Task: Search one way flight ticket for 1 adult, 1 child, 1 infant in seat in premium economy from Hibbing: Range Regional Airport (was Chisholm-hibbing Airport) to Evansville: Evansville Regional Airport on 5-3-2023. Choice of flights is Royal air maroc. Number of bags: 2 carry on bags and 4 checked bags. Price is upto 81000. Outbound departure time preference is 14:45.
Action: Mouse moved to (239, 334)
Screenshot: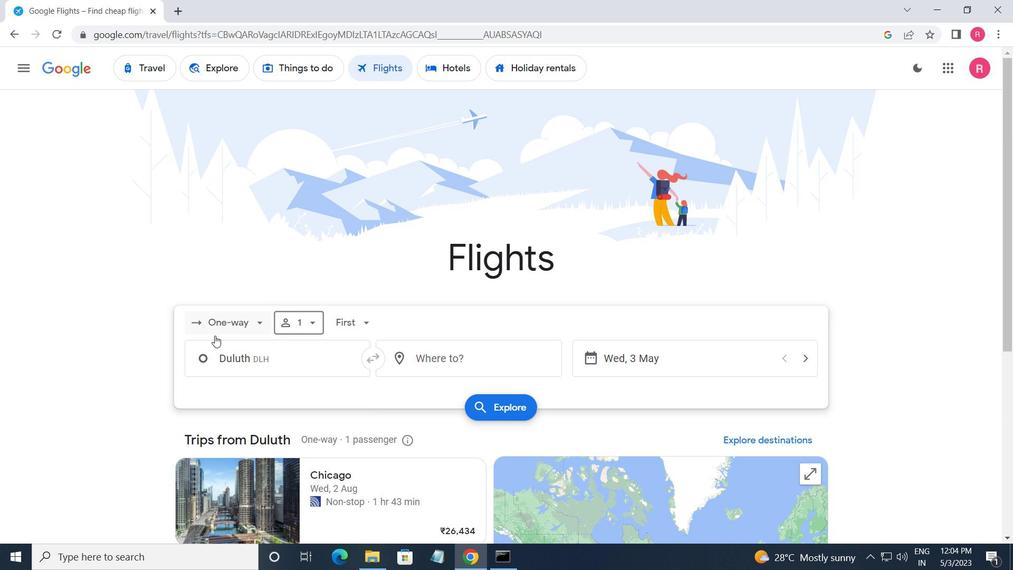 
Action: Mouse pressed left at (239, 334)
Screenshot: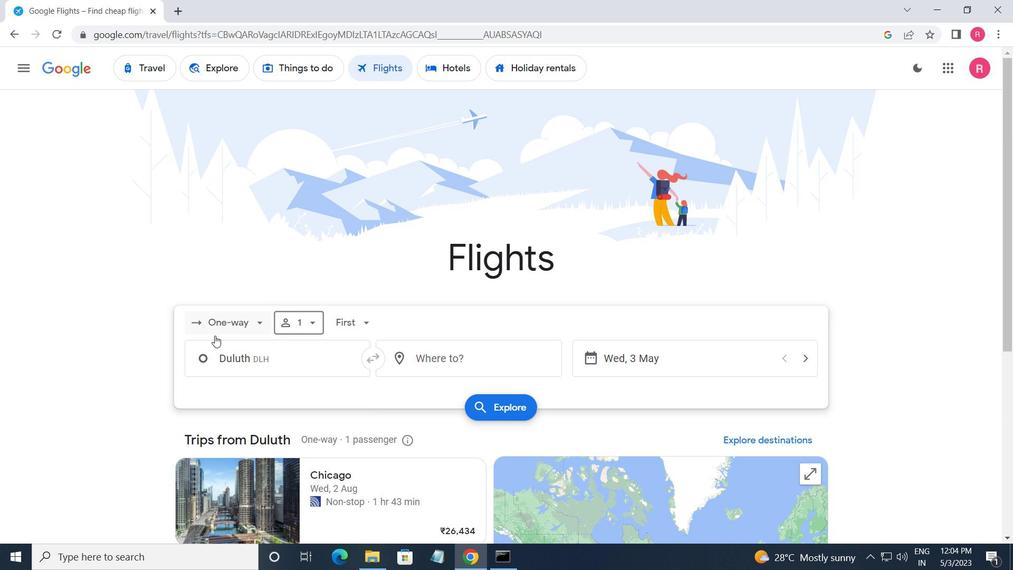 
Action: Mouse moved to (230, 386)
Screenshot: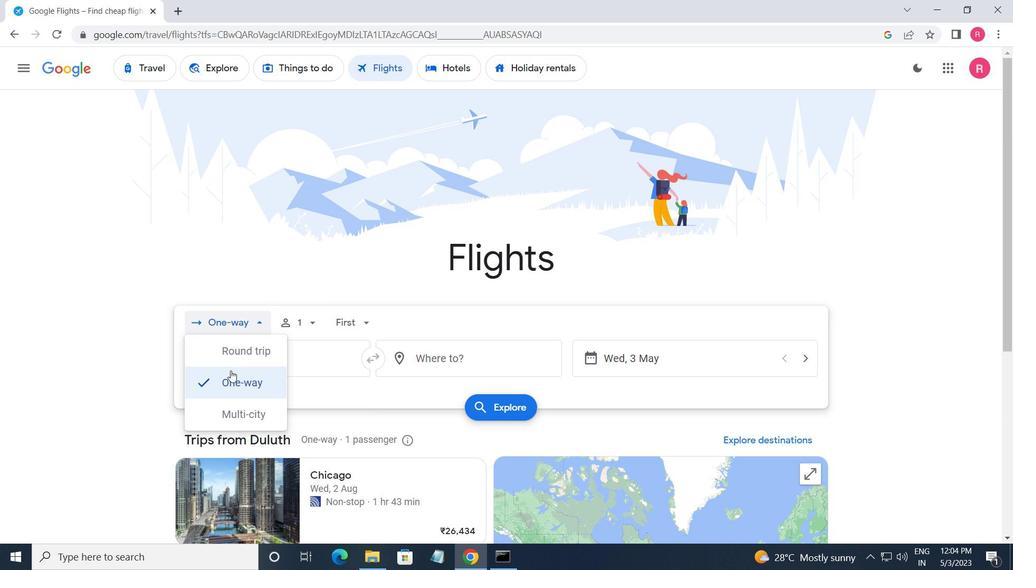 
Action: Mouse pressed left at (230, 386)
Screenshot: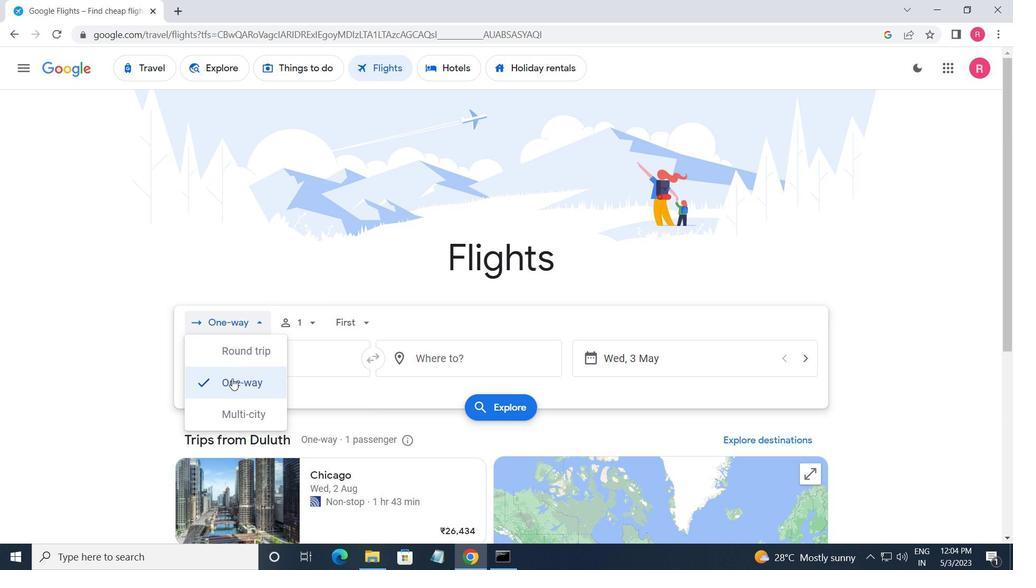 
Action: Mouse moved to (294, 325)
Screenshot: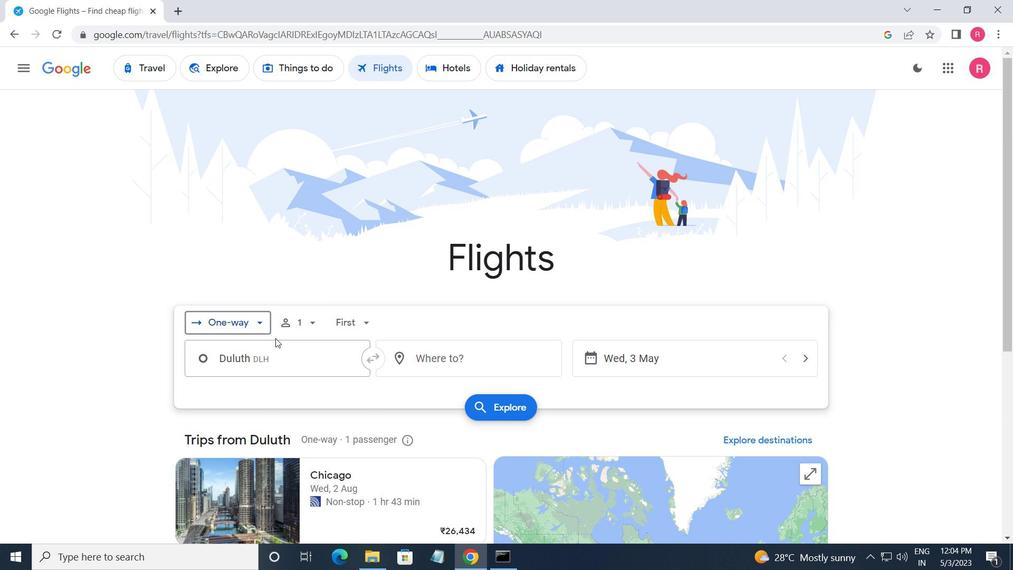 
Action: Mouse pressed left at (294, 325)
Screenshot: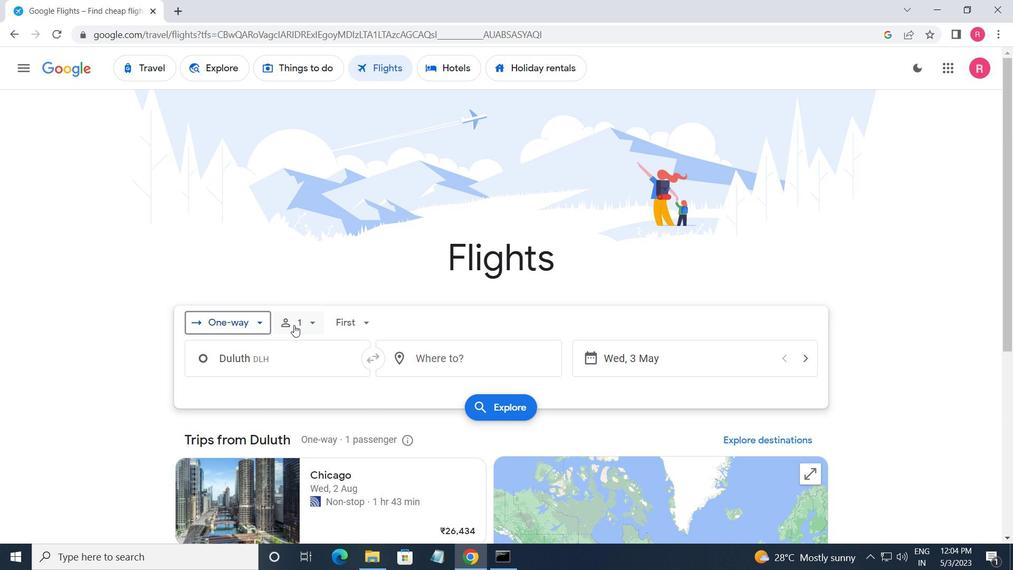 
Action: Mouse moved to (408, 384)
Screenshot: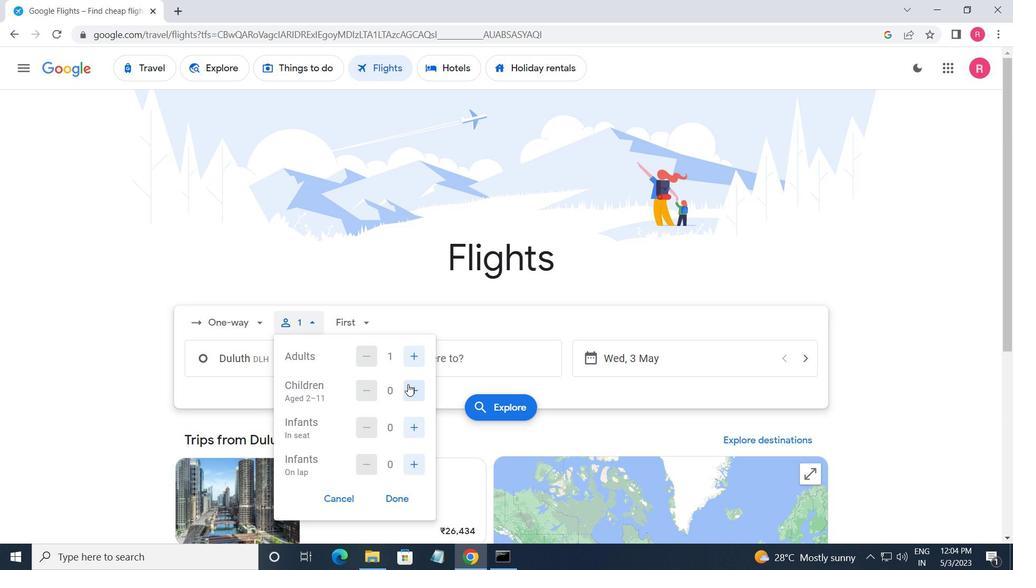 
Action: Mouse pressed left at (408, 384)
Screenshot: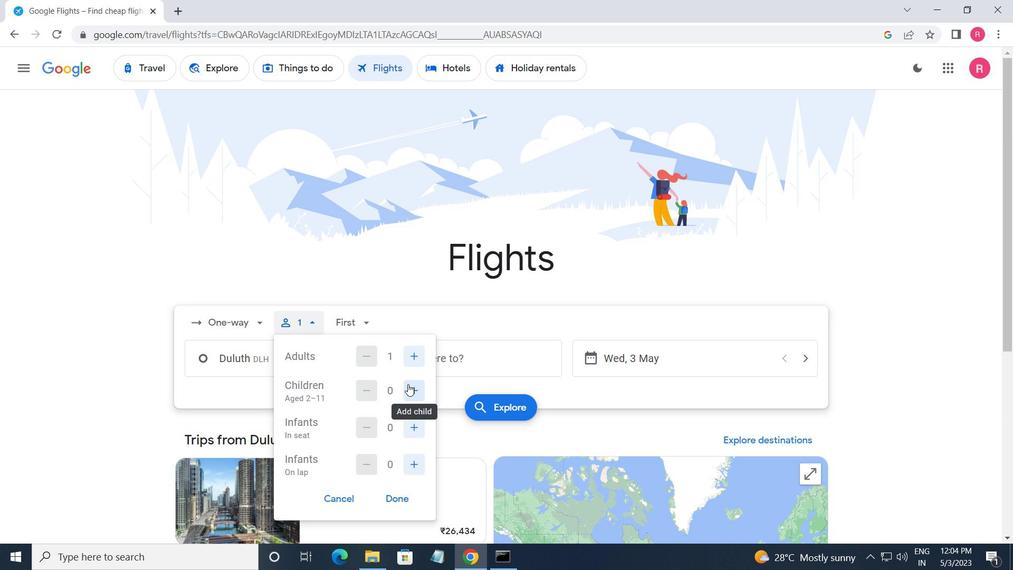 
Action: Mouse moved to (411, 423)
Screenshot: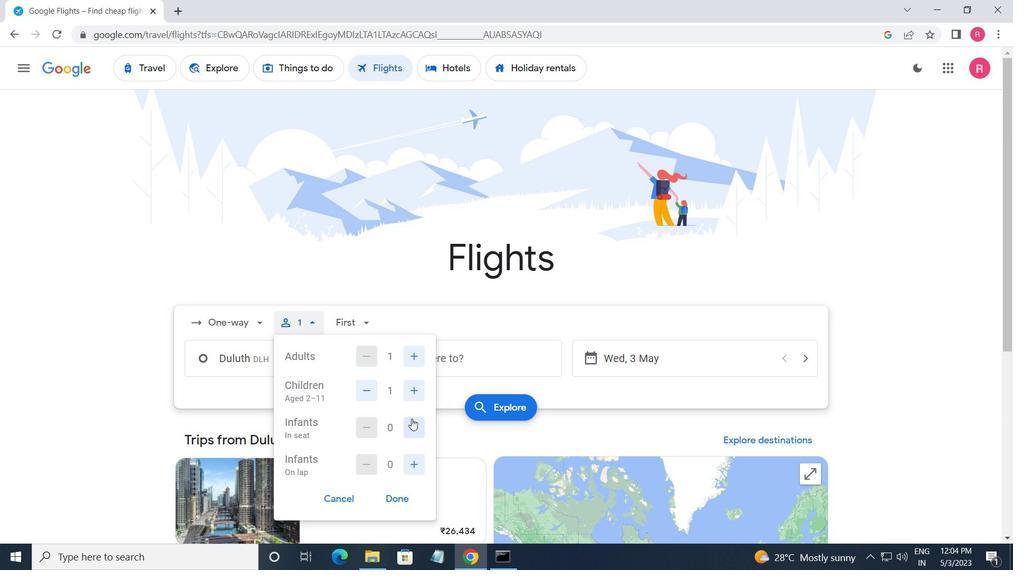 
Action: Mouse pressed left at (411, 423)
Screenshot: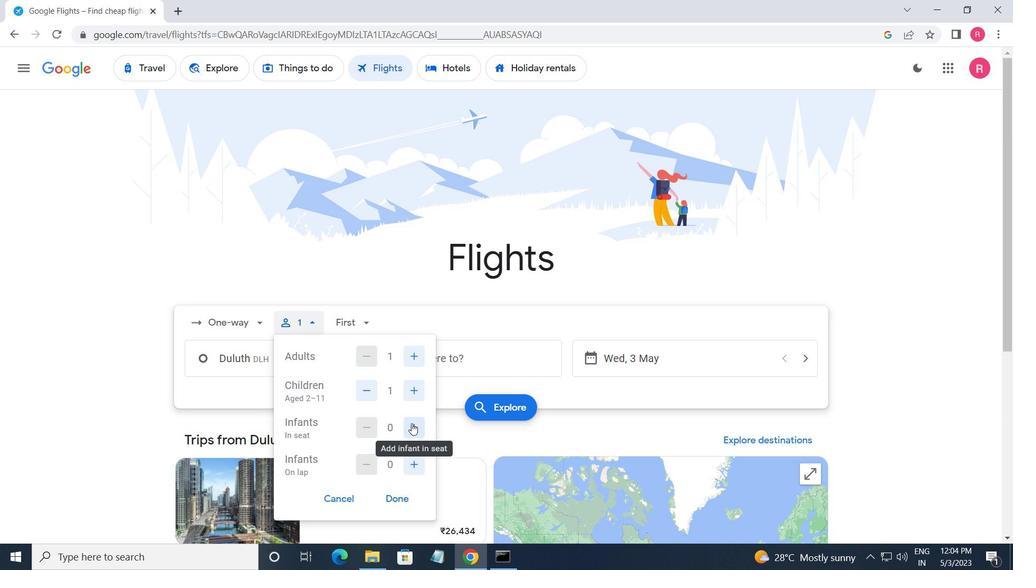 
Action: Mouse moved to (356, 309)
Screenshot: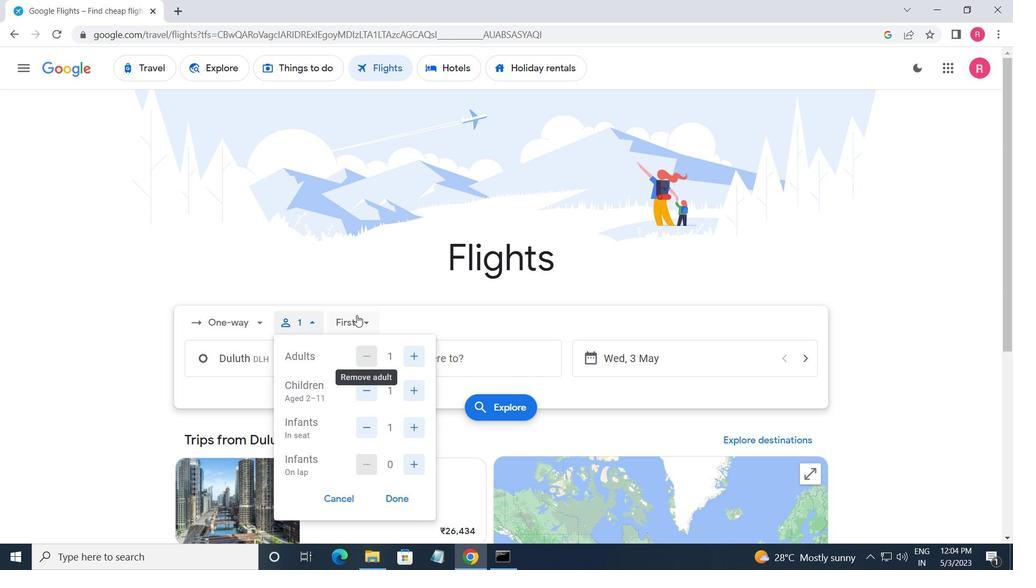 
Action: Mouse pressed left at (356, 309)
Screenshot: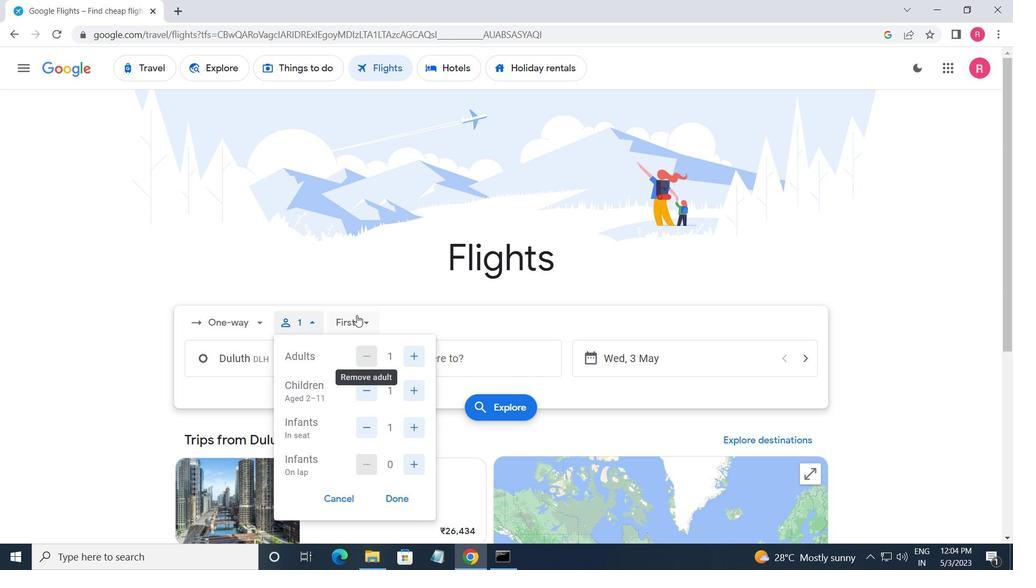 
Action: Mouse moved to (376, 391)
Screenshot: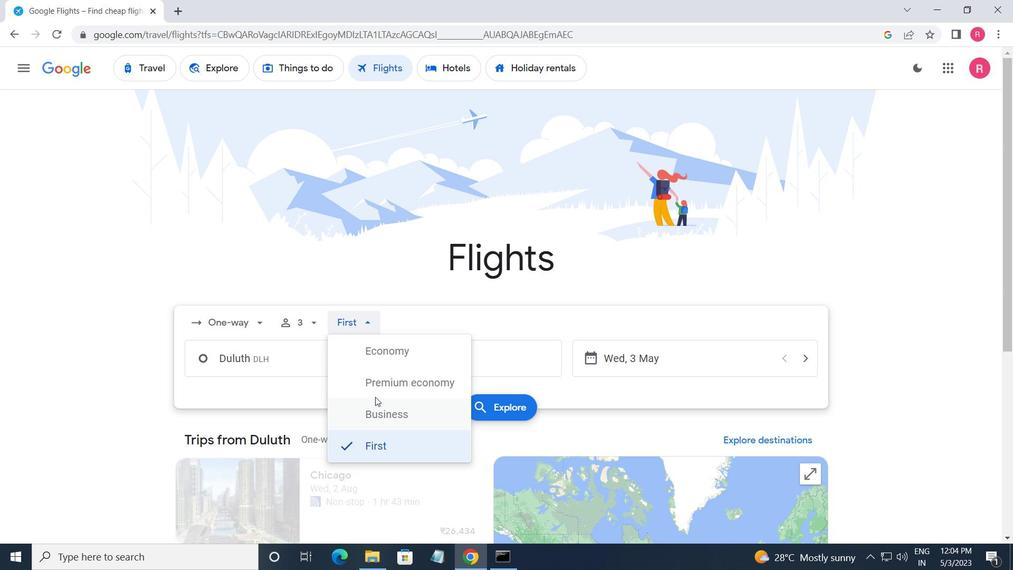 
Action: Mouse pressed left at (376, 391)
Screenshot: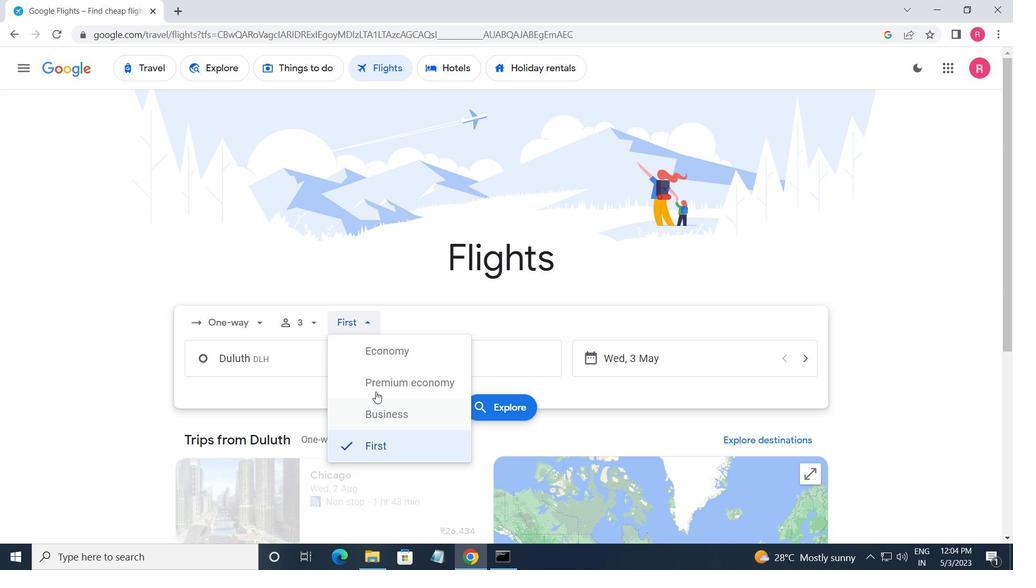 
Action: Mouse moved to (319, 367)
Screenshot: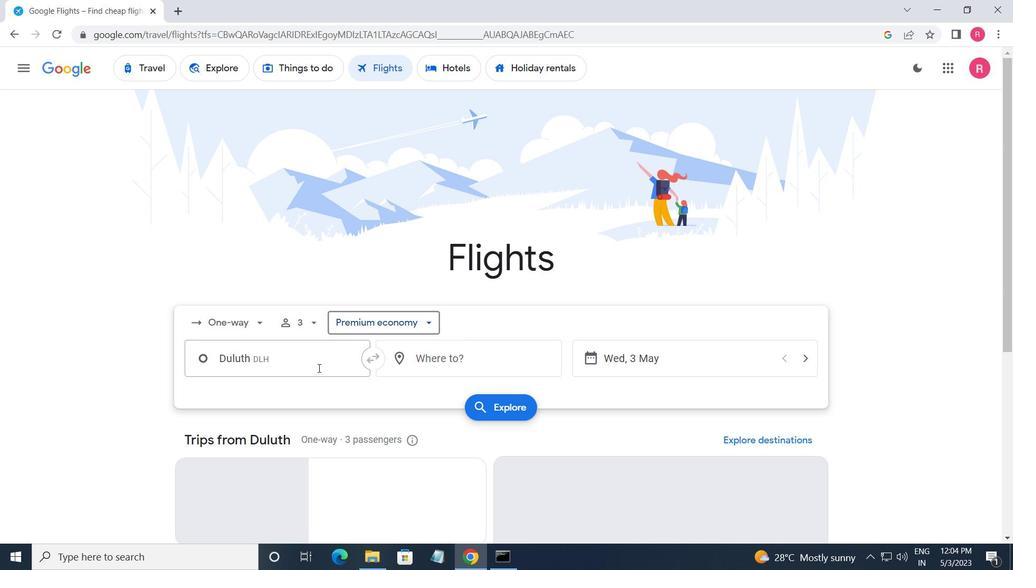 
Action: Mouse pressed left at (319, 367)
Screenshot: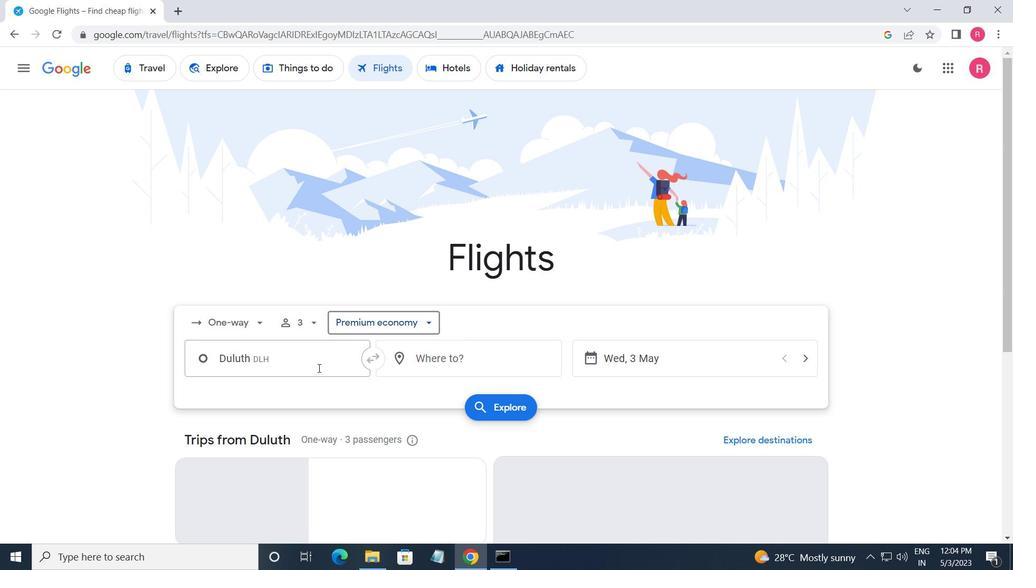 
Action: Mouse moved to (321, 371)
Screenshot: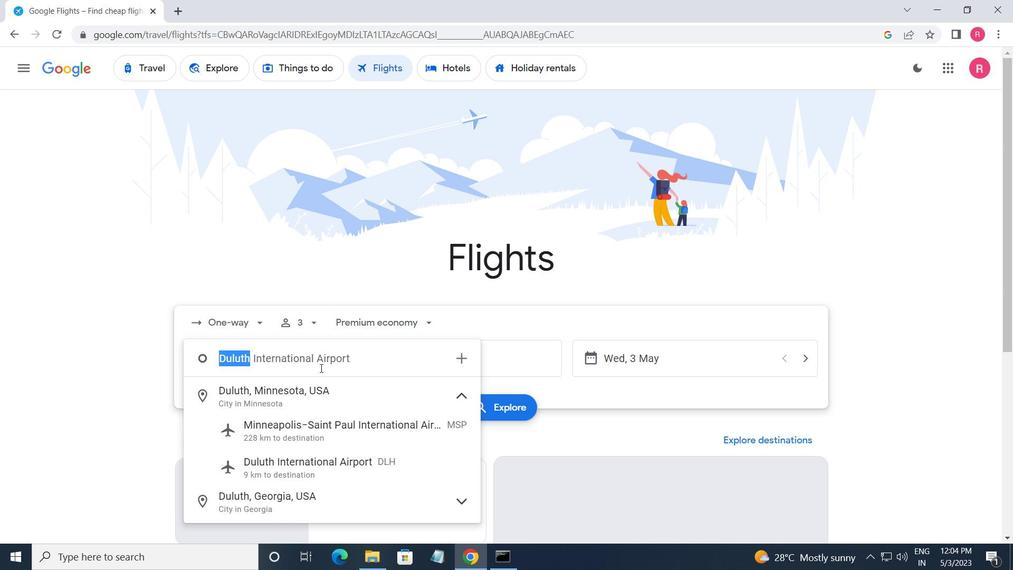 
Action: Key pressed <Key.shift><Key.shift>RANGE<Key.space><Key.shift>R
Screenshot: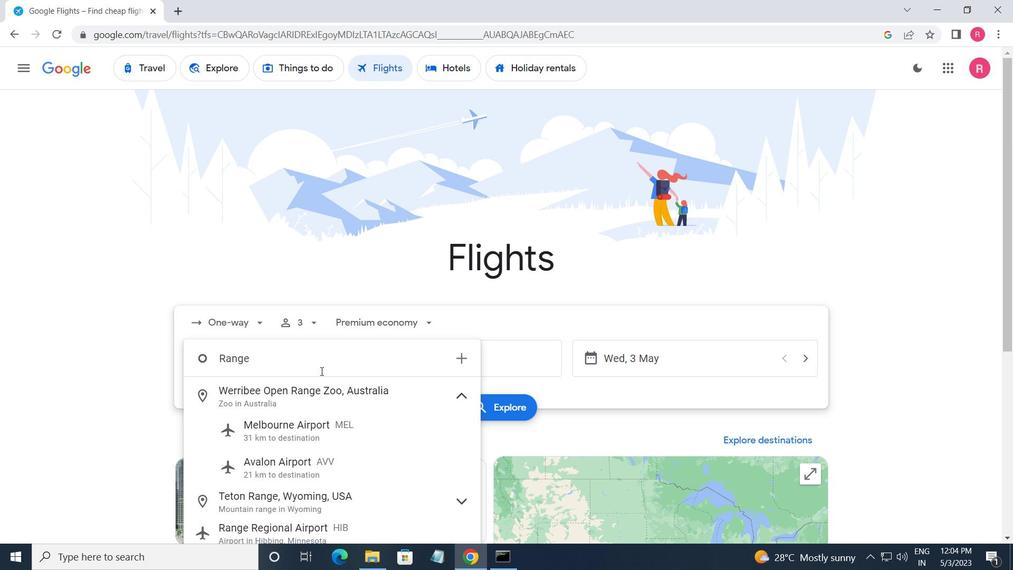 
Action: Mouse moved to (309, 397)
Screenshot: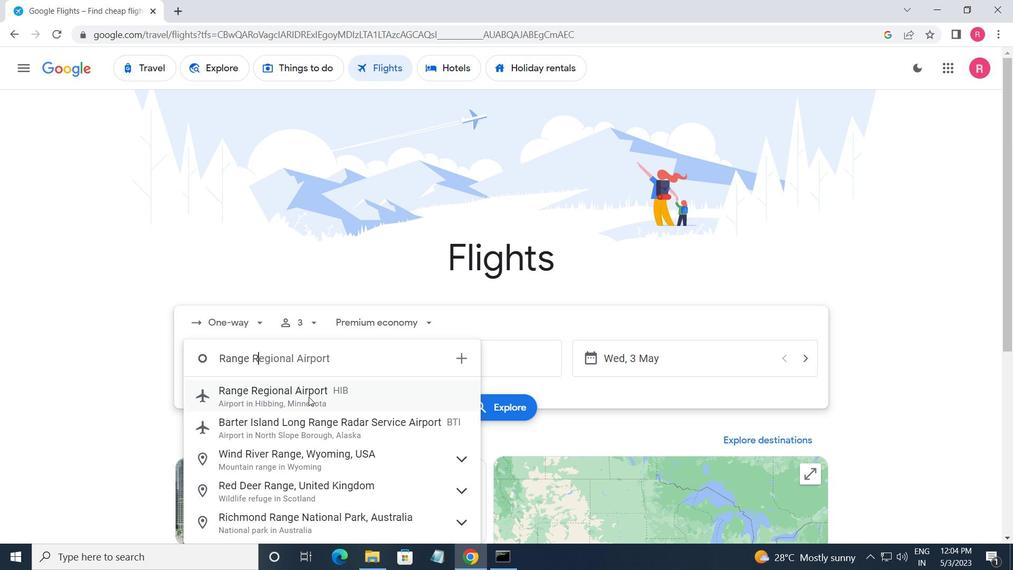 
Action: Mouse pressed left at (309, 397)
Screenshot: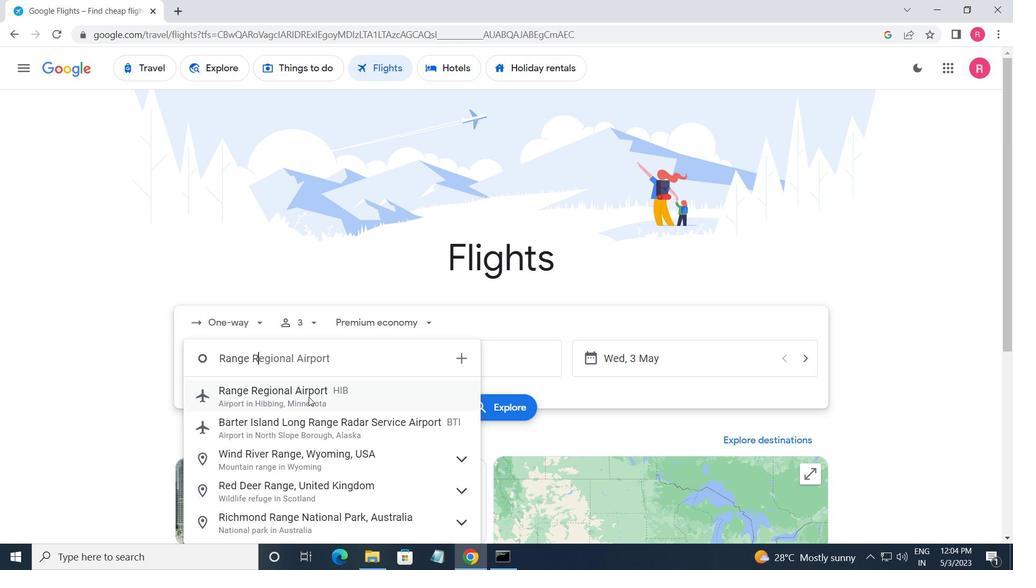
Action: Mouse moved to (457, 357)
Screenshot: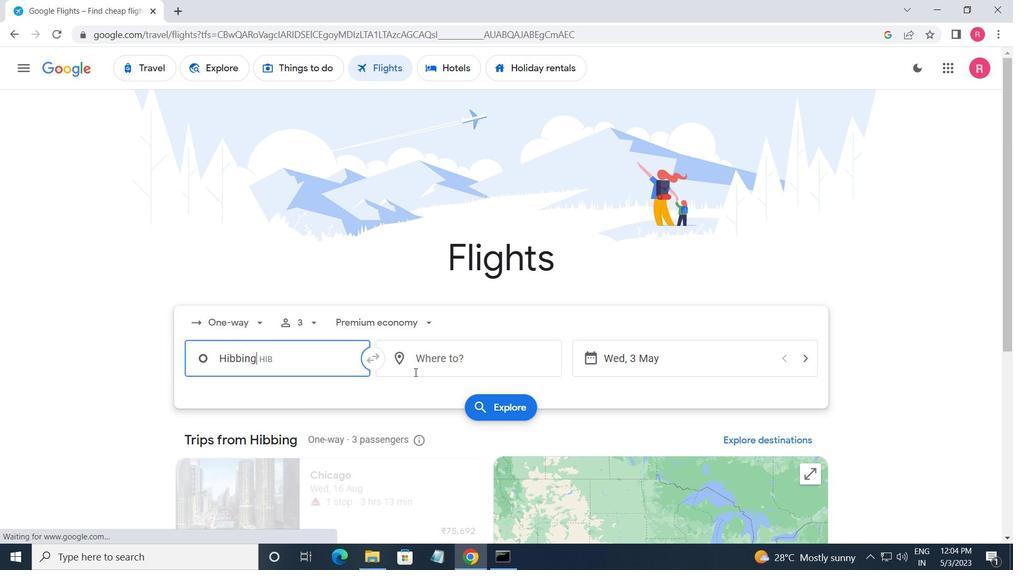
Action: Mouse pressed left at (457, 357)
Screenshot: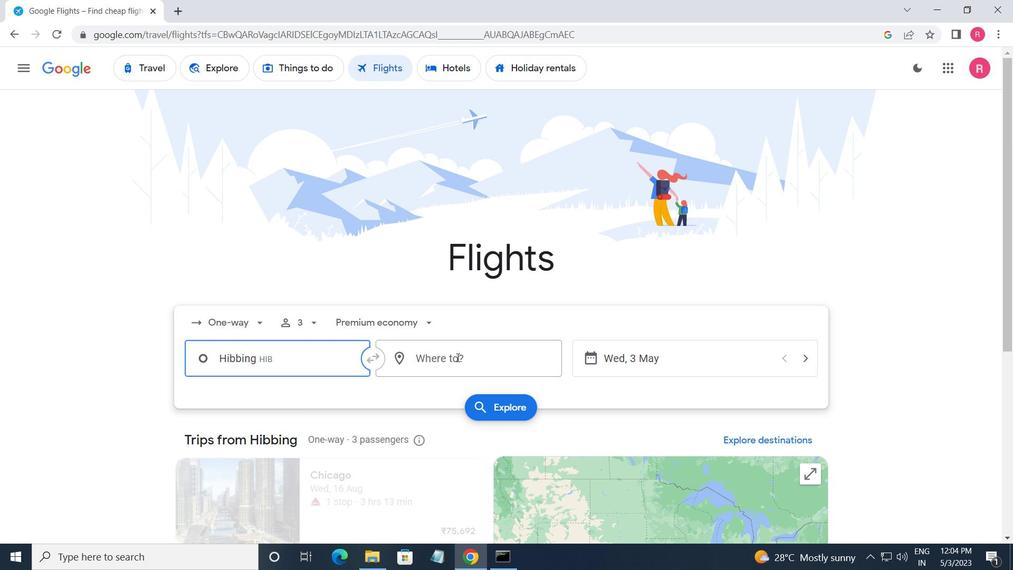 
Action: Mouse moved to (450, 500)
Screenshot: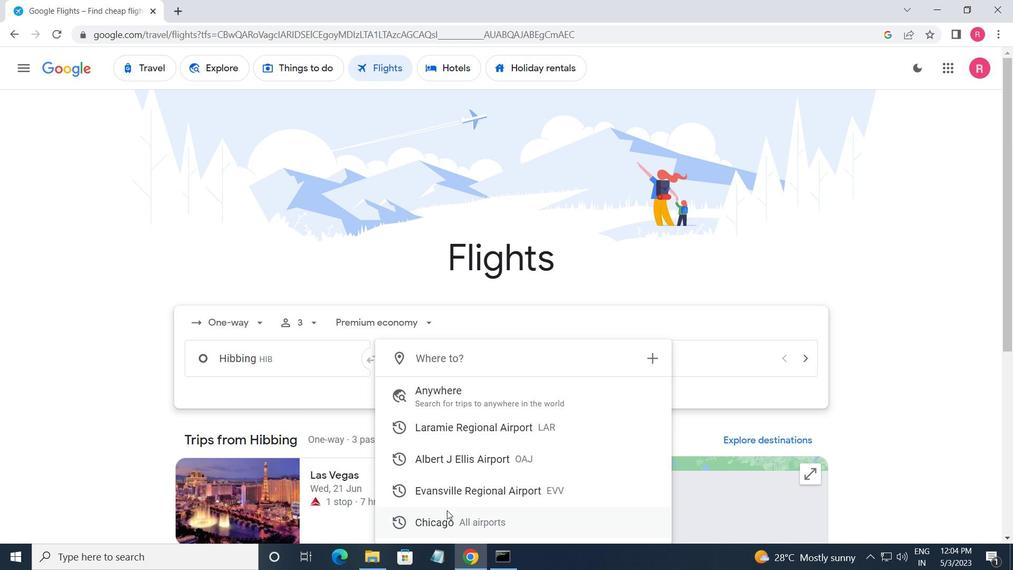 
Action: Mouse pressed left at (450, 500)
Screenshot: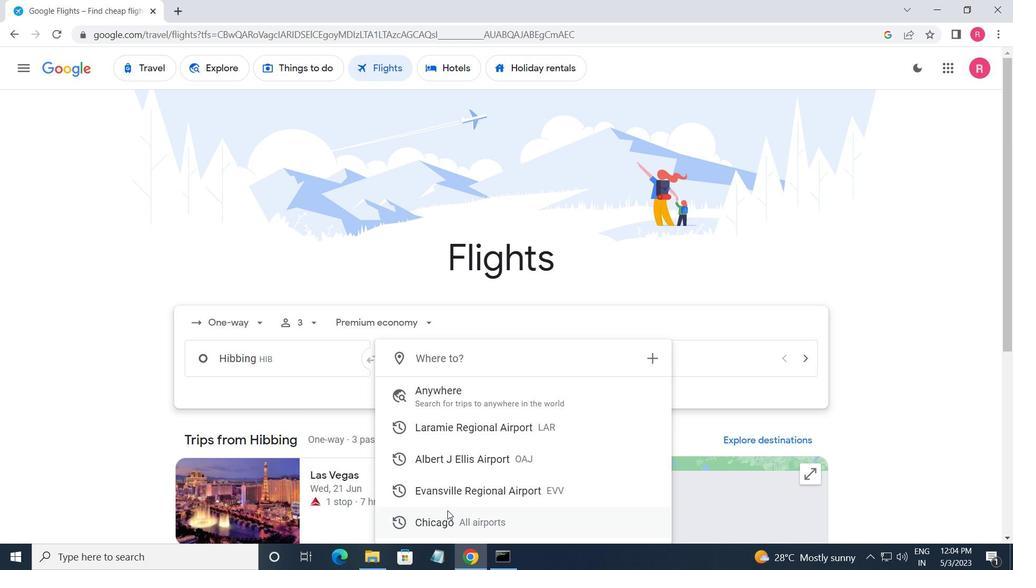 
Action: Mouse moved to (677, 360)
Screenshot: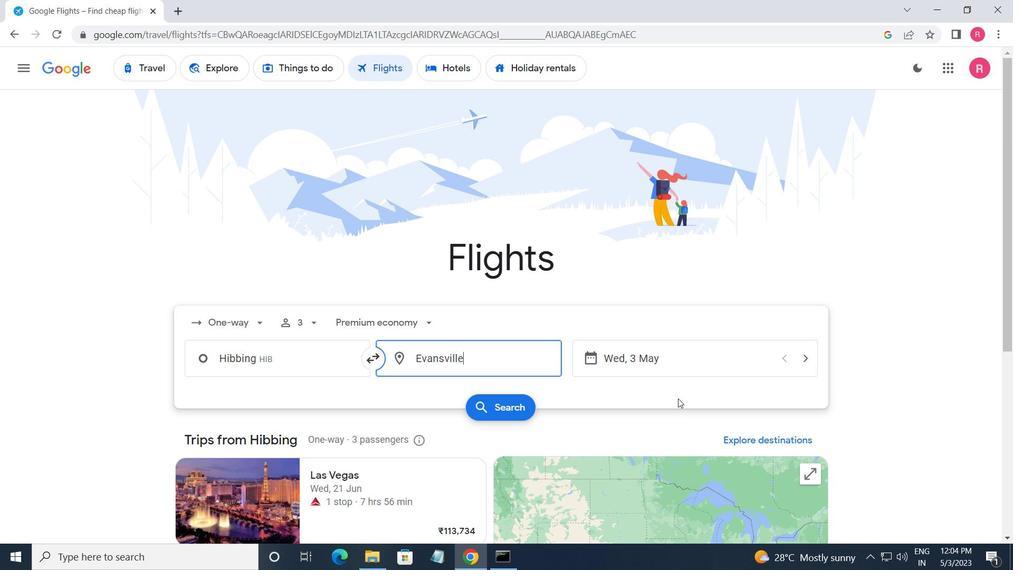 
Action: Mouse pressed left at (677, 360)
Screenshot: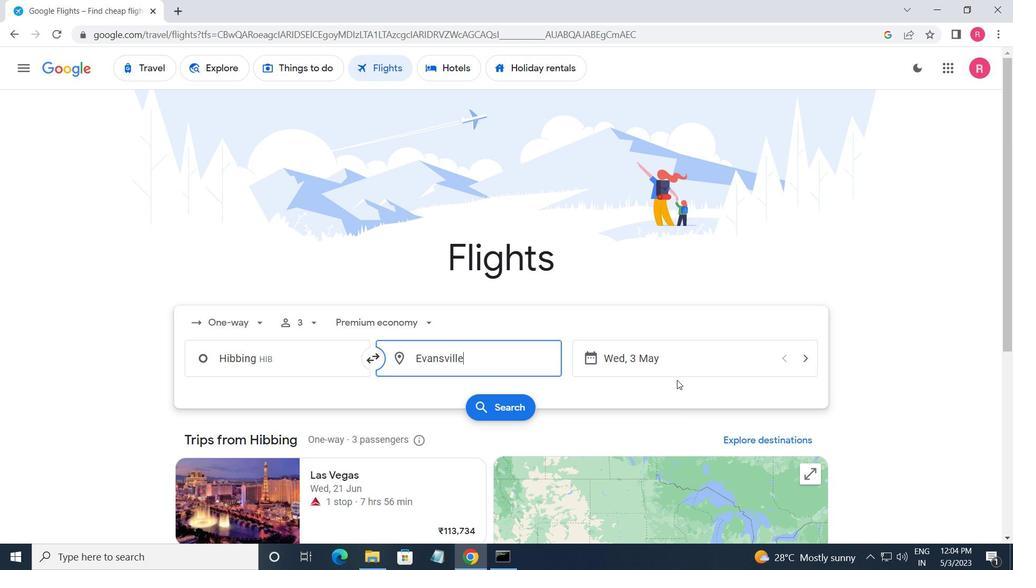 
Action: Mouse moved to (451, 310)
Screenshot: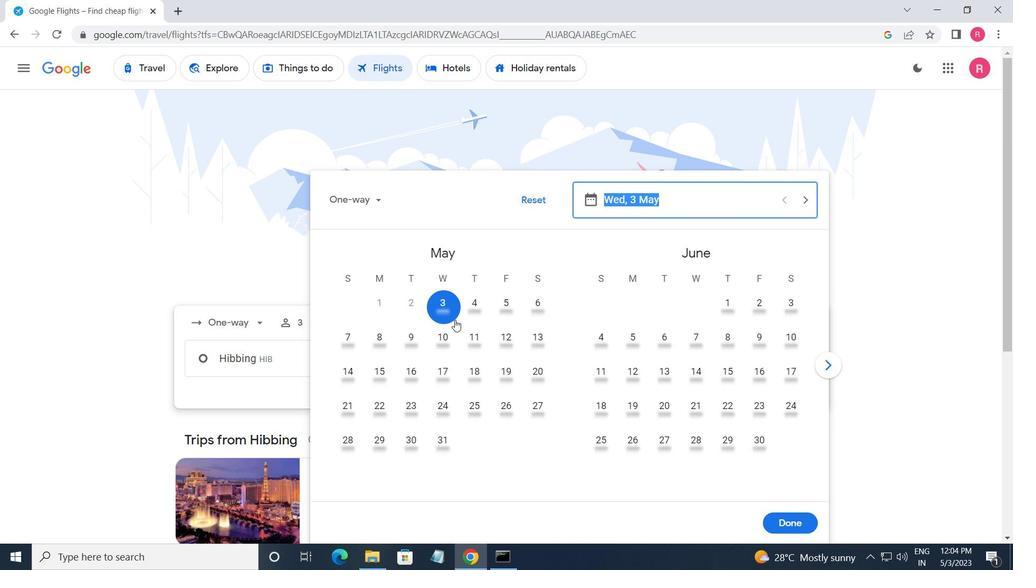 
Action: Mouse pressed left at (451, 310)
Screenshot: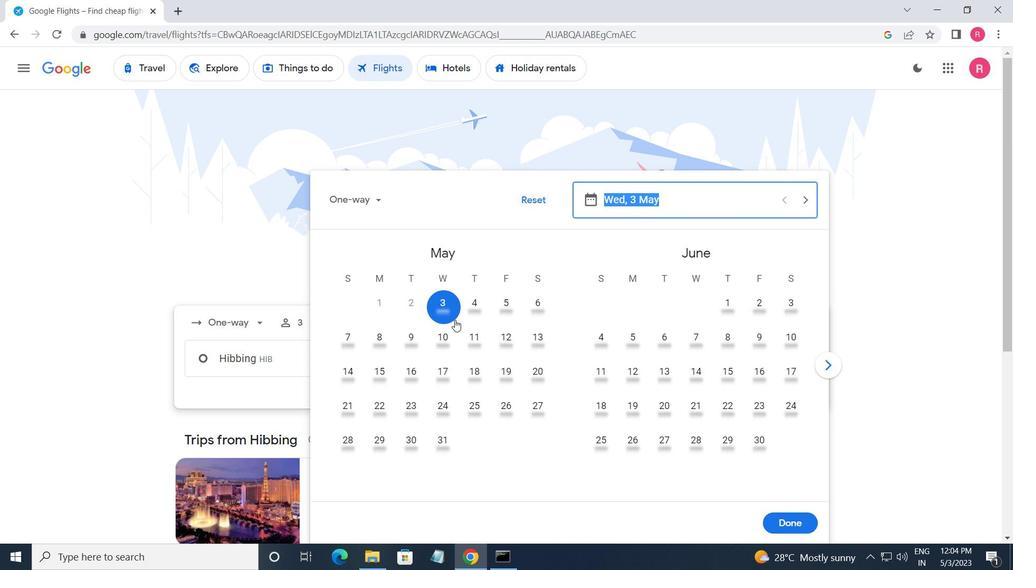 
Action: Mouse moved to (789, 523)
Screenshot: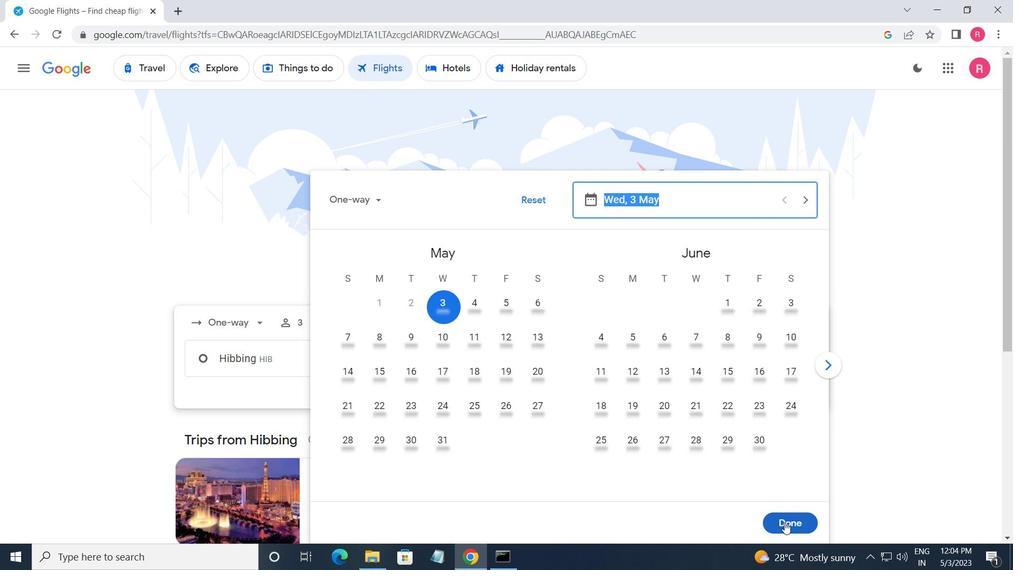 
Action: Mouse pressed left at (789, 523)
Screenshot: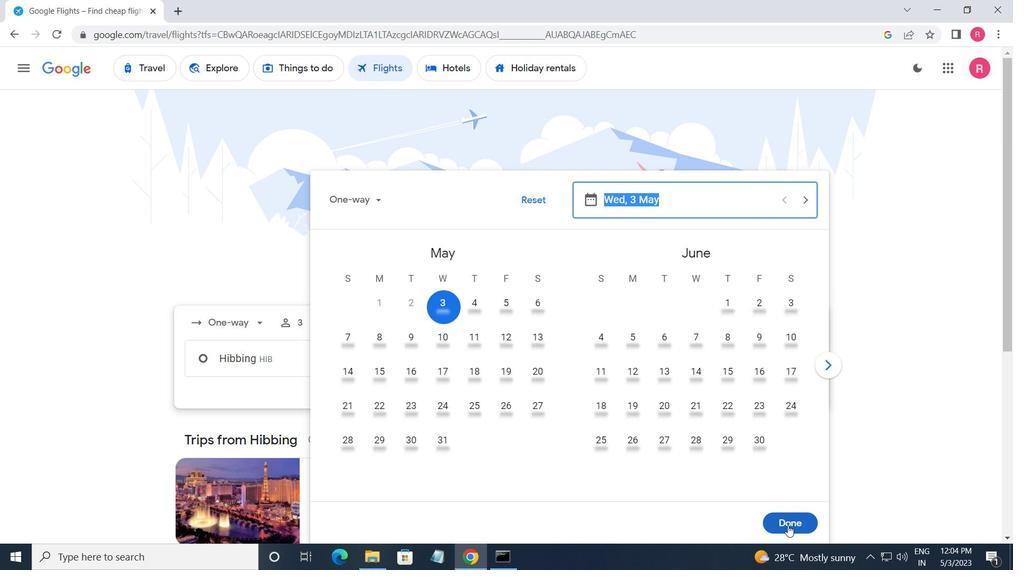 
Action: Mouse moved to (509, 415)
Screenshot: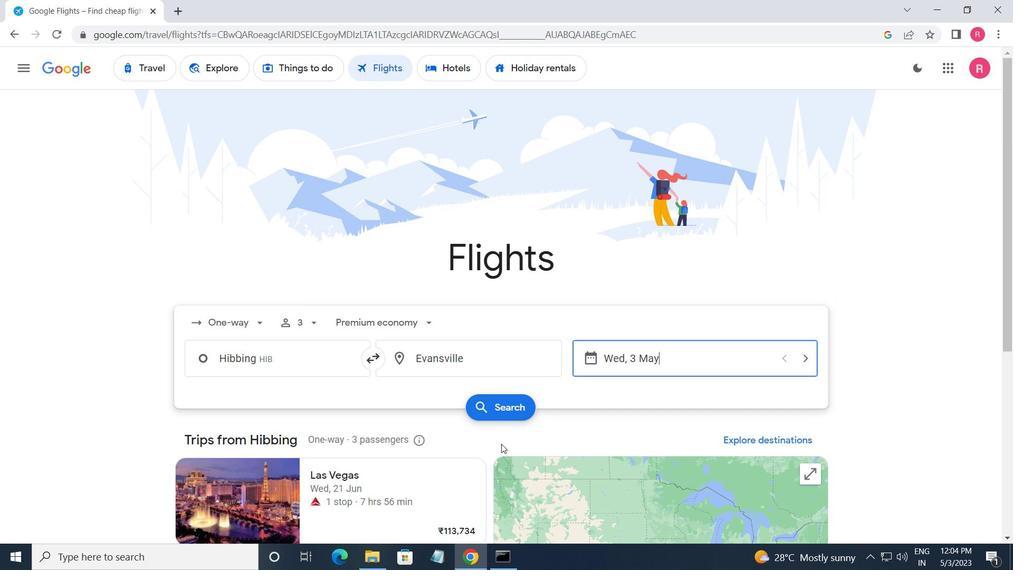 
Action: Mouse pressed left at (509, 415)
Screenshot: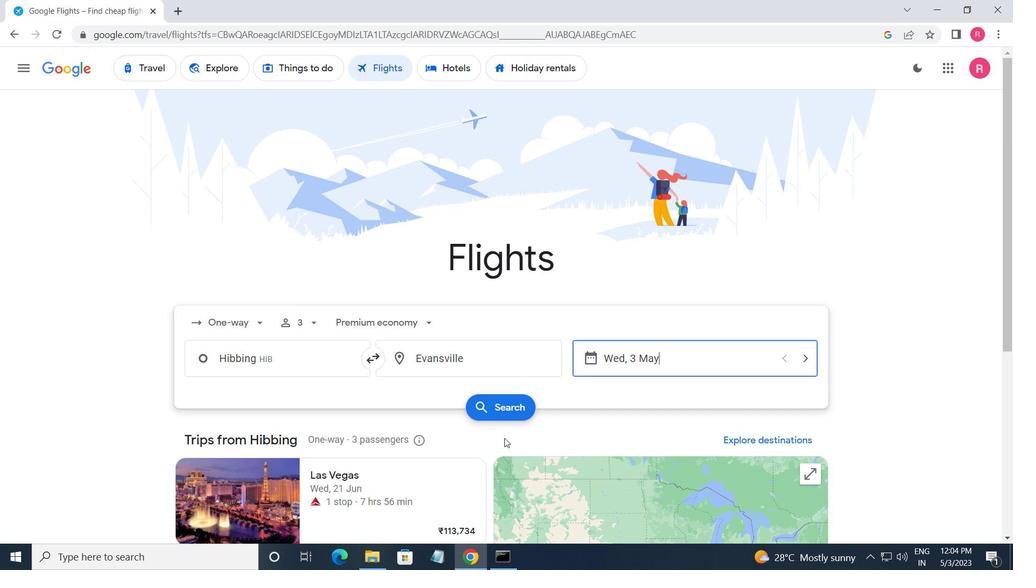 
Action: Mouse moved to (205, 186)
Screenshot: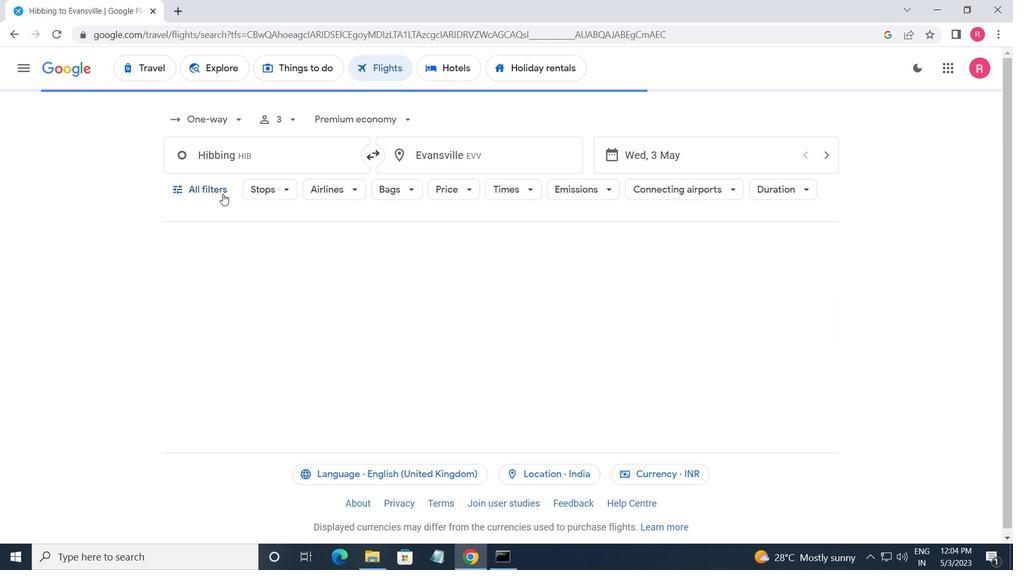 
Action: Mouse pressed left at (205, 186)
Screenshot: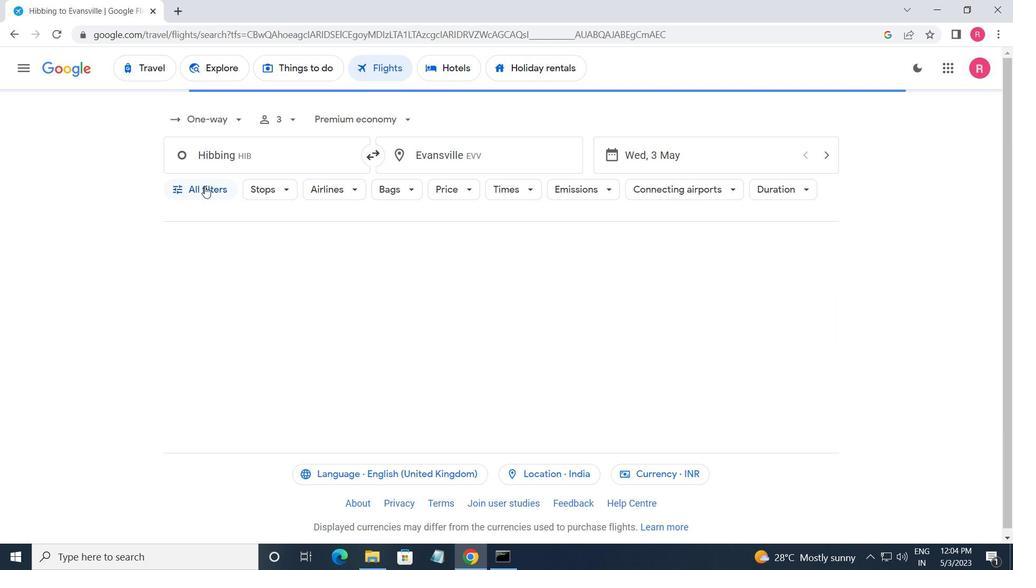 
Action: Mouse moved to (264, 362)
Screenshot: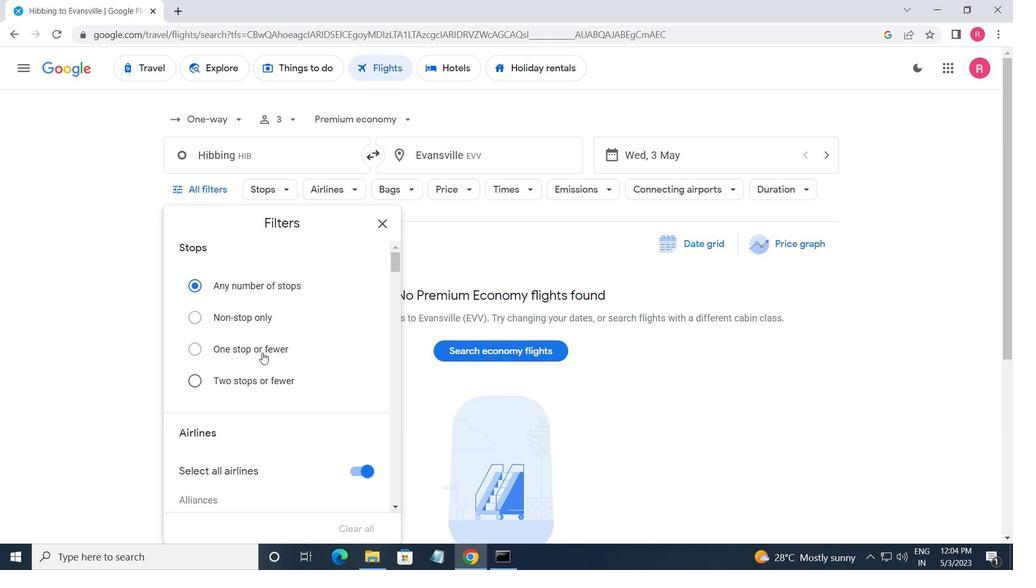 
Action: Mouse scrolled (264, 362) with delta (0, 0)
Screenshot: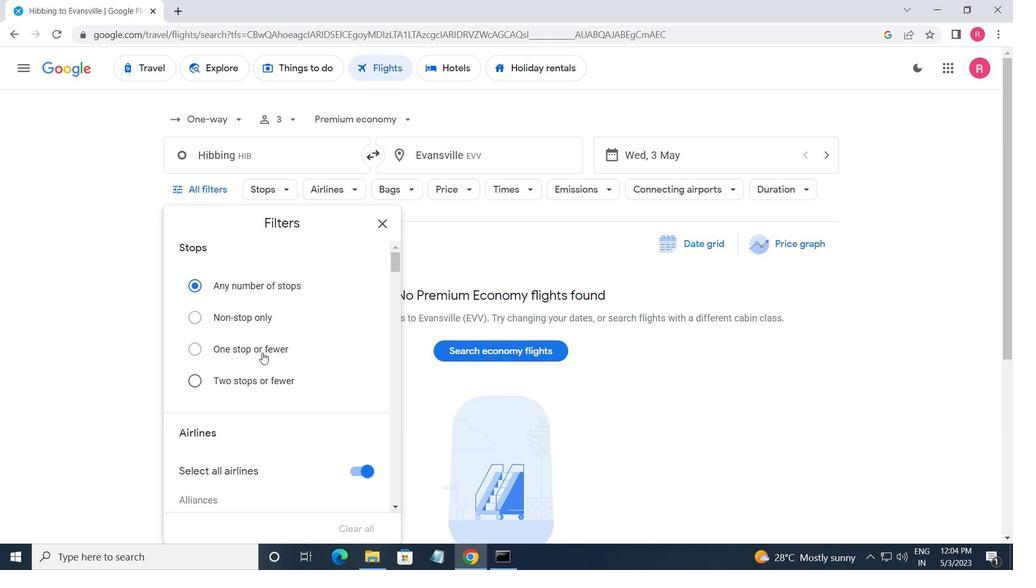 
Action: Mouse moved to (264, 364)
Screenshot: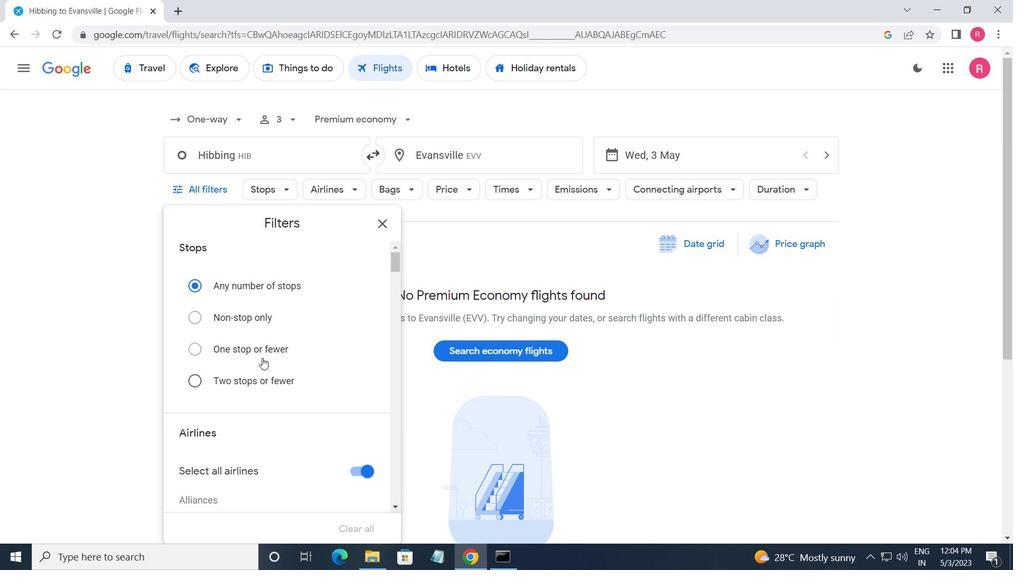 
Action: Mouse scrolled (264, 363) with delta (0, 0)
Screenshot: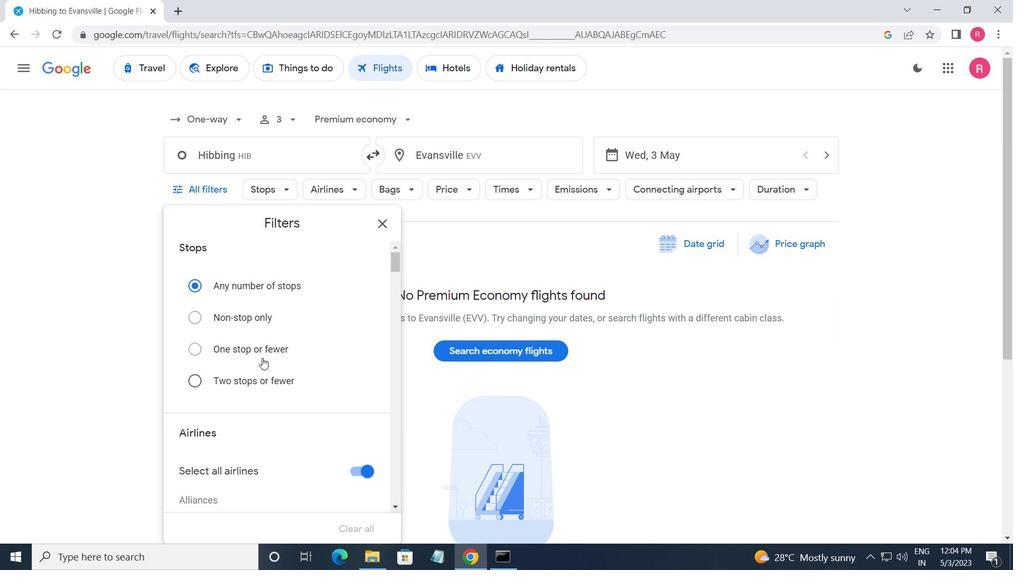 
Action: Mouse moved to (267, 369)
Screenshot: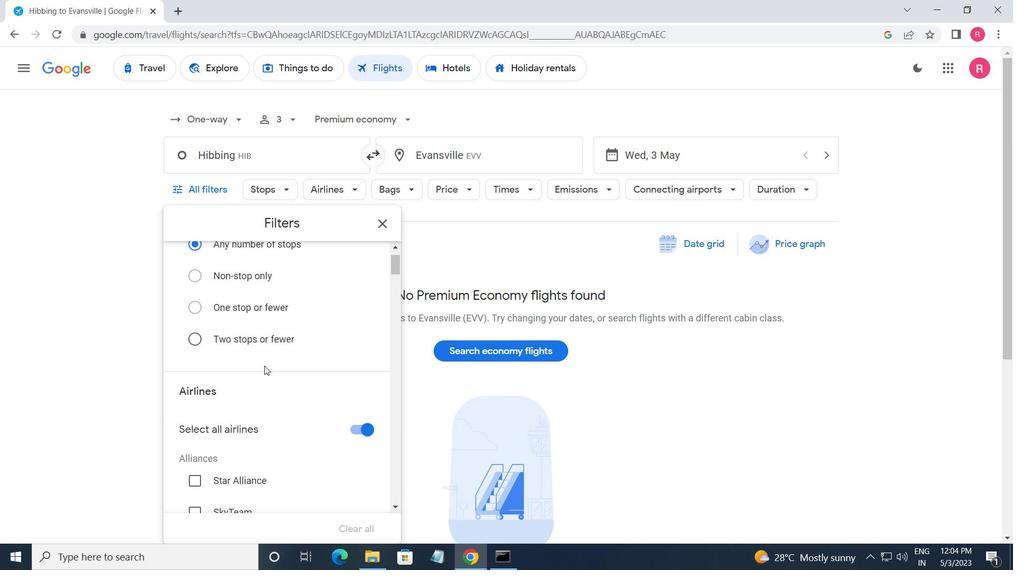 
Action: Mouse scrolled (267, 368) with delta (0, 0)
Screenshot: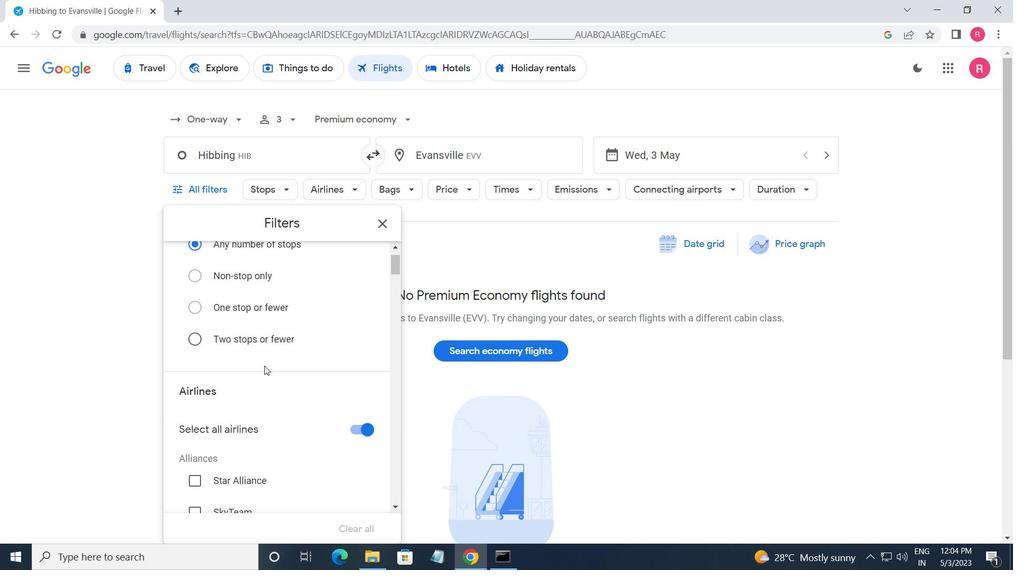 
Action: Mouse moved to (268, 370)
Screenshot: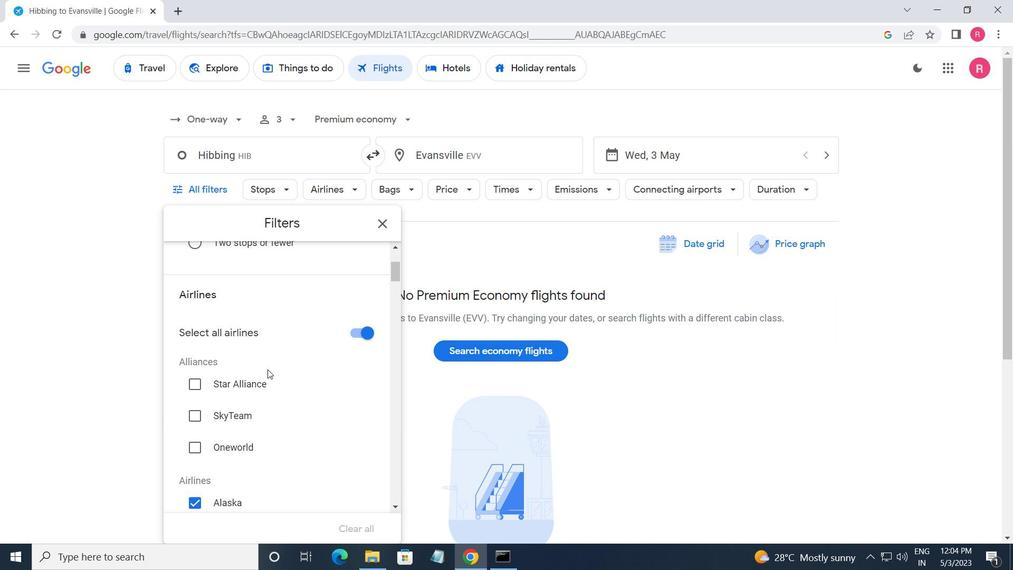 
Action: Mouse scrolled (268, 370) with delta (0, 0)
Screenshot: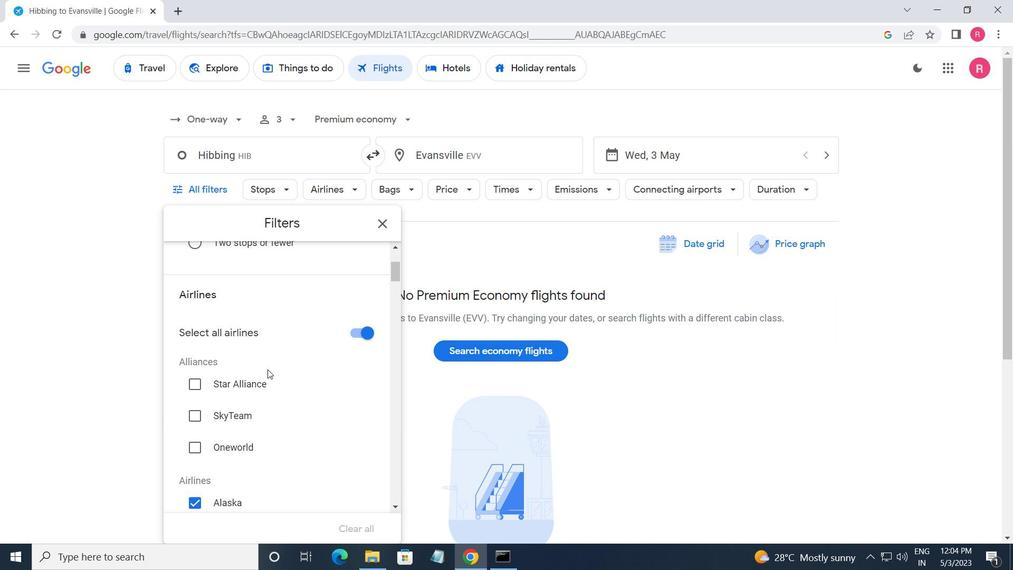 
Action: Mouse moved to (269, 370)
Screenshot: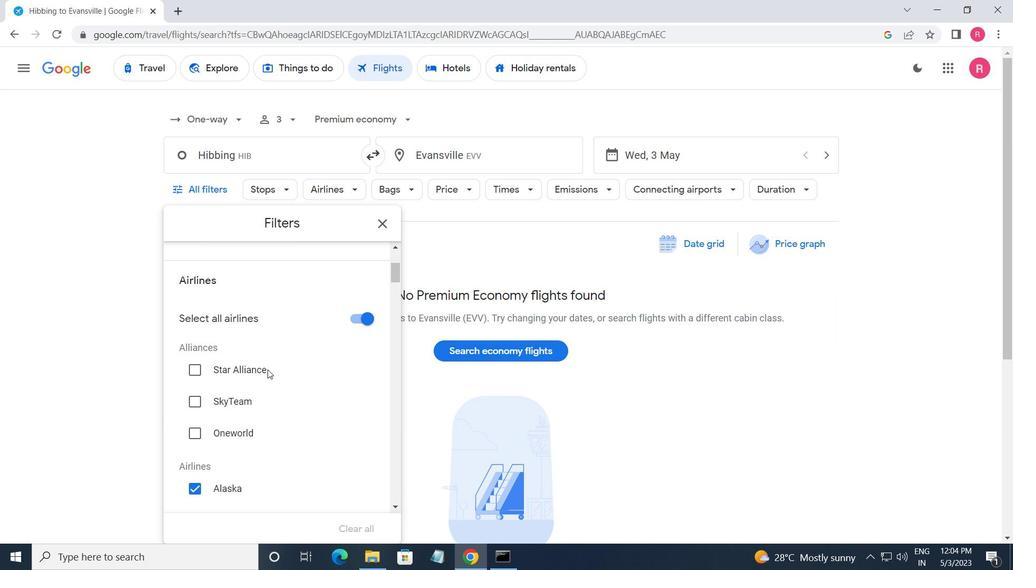 
Action: Mouse scrolled (269, 370) with delta (0, 0)
Screenshot: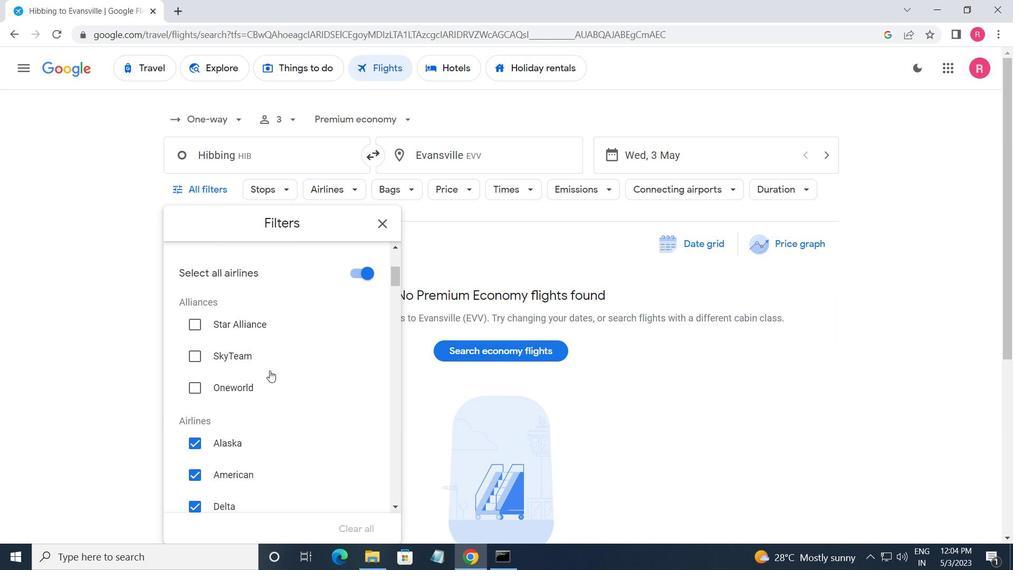 
Action: Mouse moved to (272, 370)
Screenshot: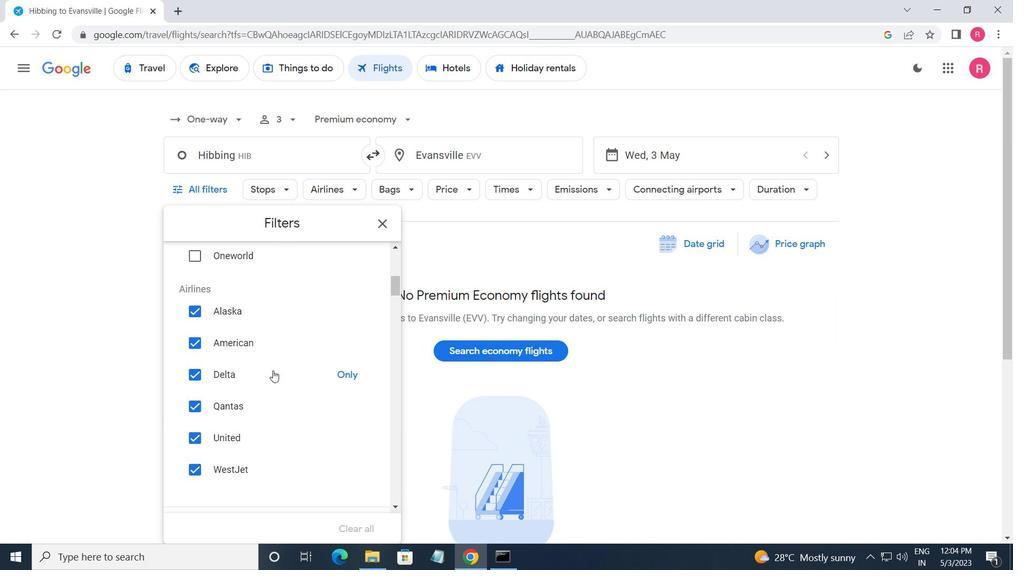 
Action: Mouse scrolled (272, 371) with delta (0, 0)
Screenshot: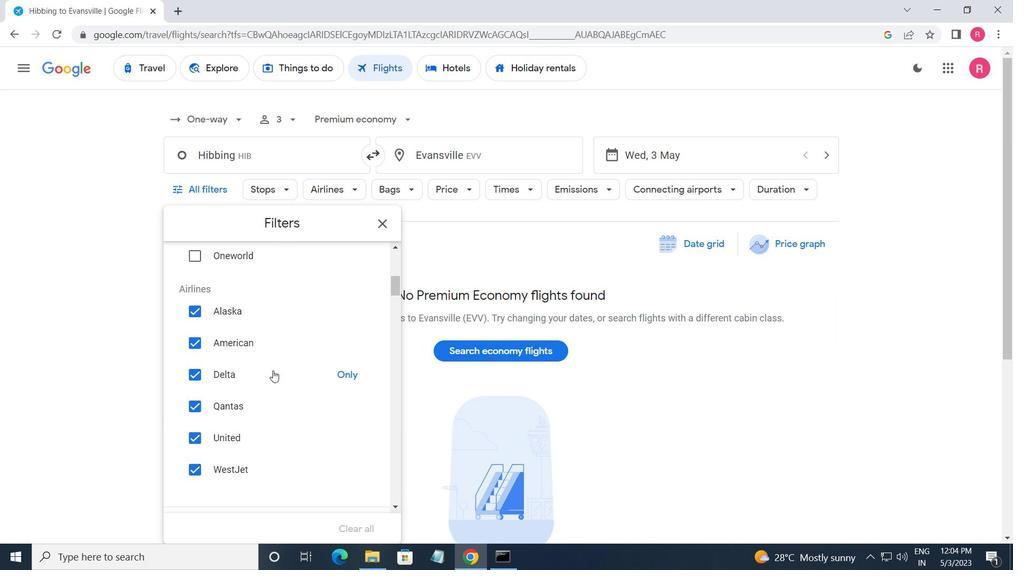 
Action: Mouse moved to (273, 368)
Screenshot: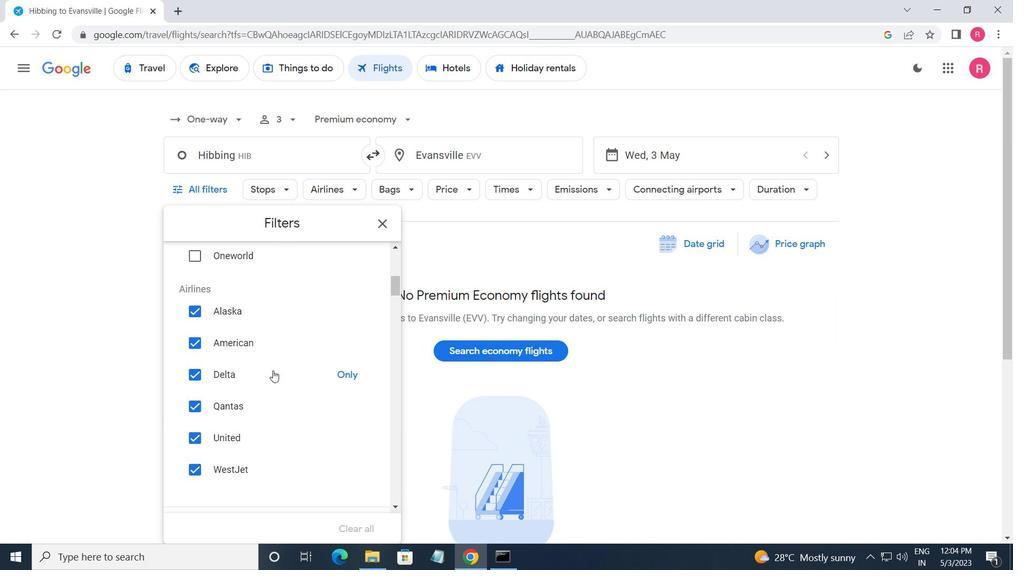 
Action: Mouse scrolled (273, 368) with delta (0, 0)
Screenshot: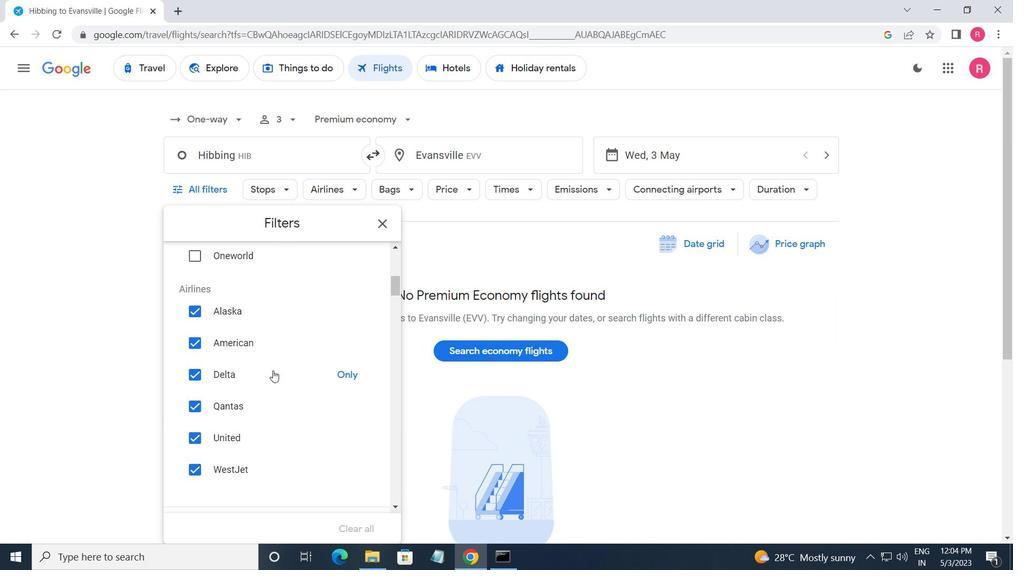 
Action: Mouse moved to (357, 276)
Screenshot: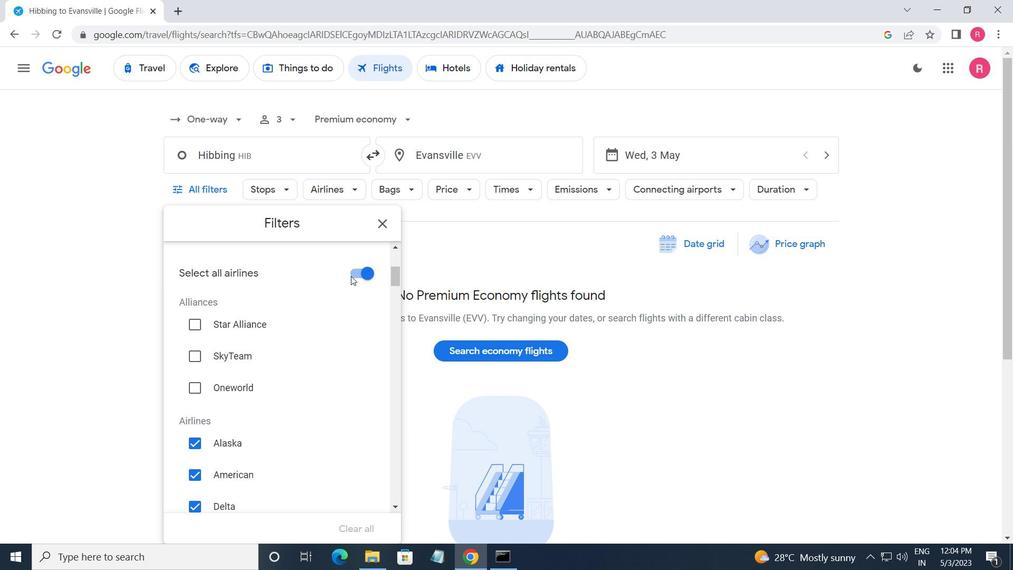 
Action: Mouse pressed left at (357, 276)
Screenshot: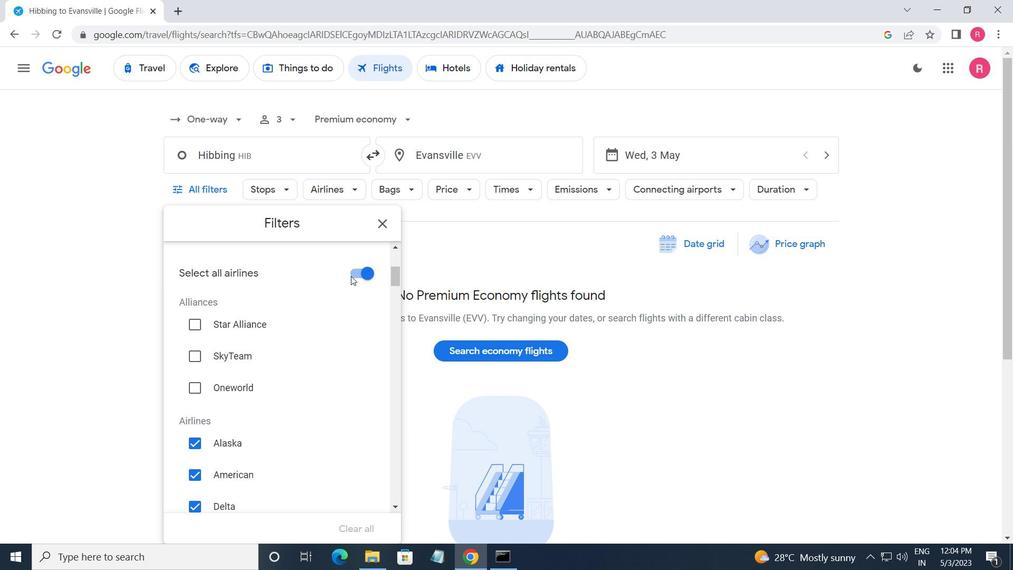 
Action: Mouse moved to (329, 349)
Screenshot: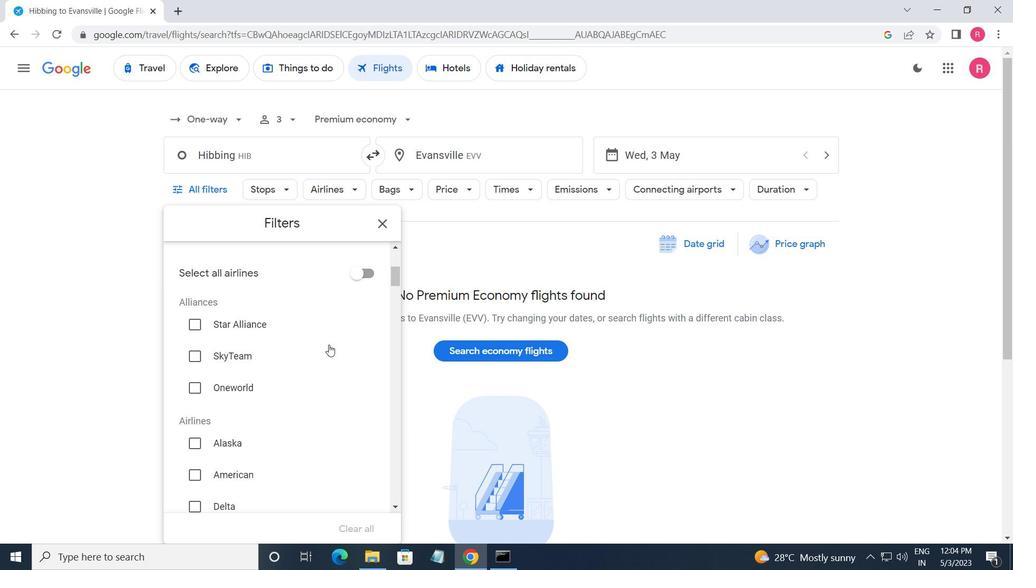 
Action: Mouse scrolled (329, 348) with delta (0, 0)
Screenshot: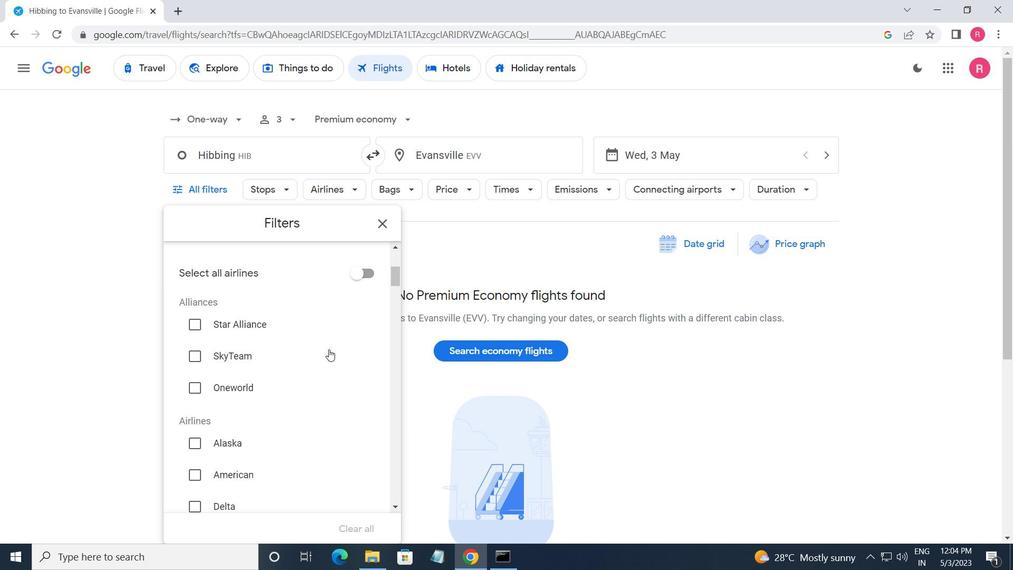 
Action: Mouse moved to (329, 353)
Screenshot: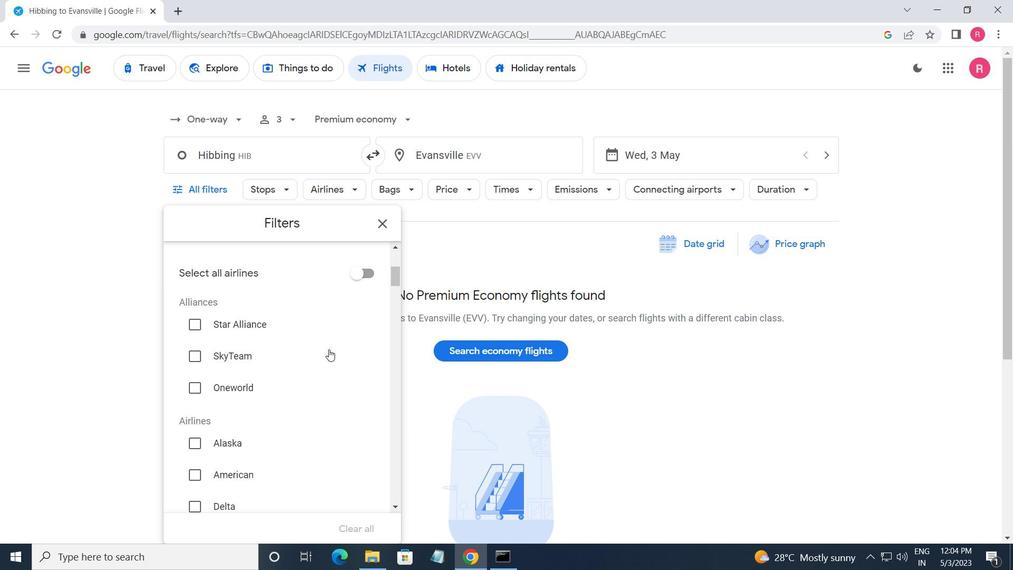 
Action: Mouse scrolled (329, 352) with delta (0, 0)
Screenshot: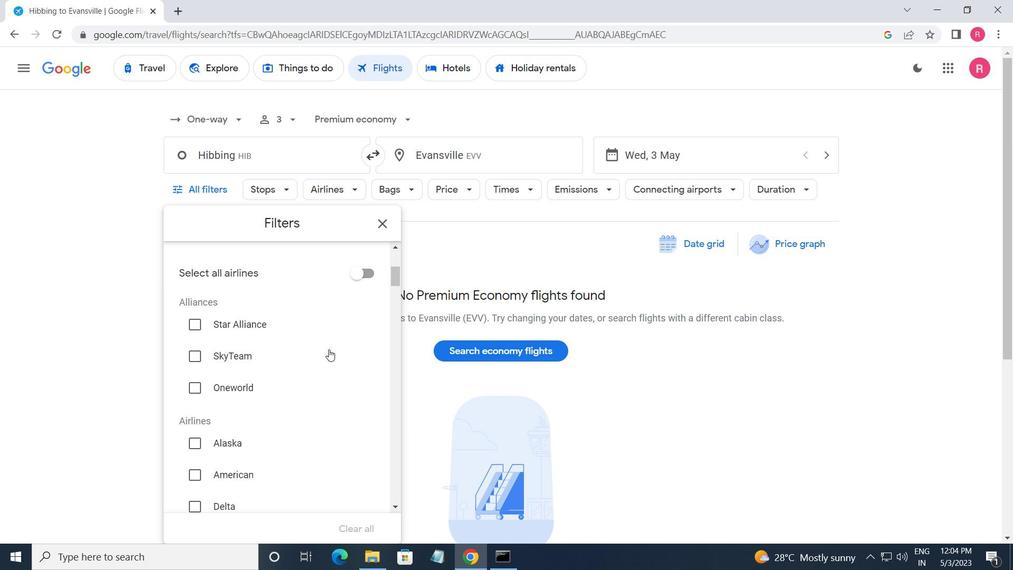
Action: Mouse moved to (328, 354)
Screenshot: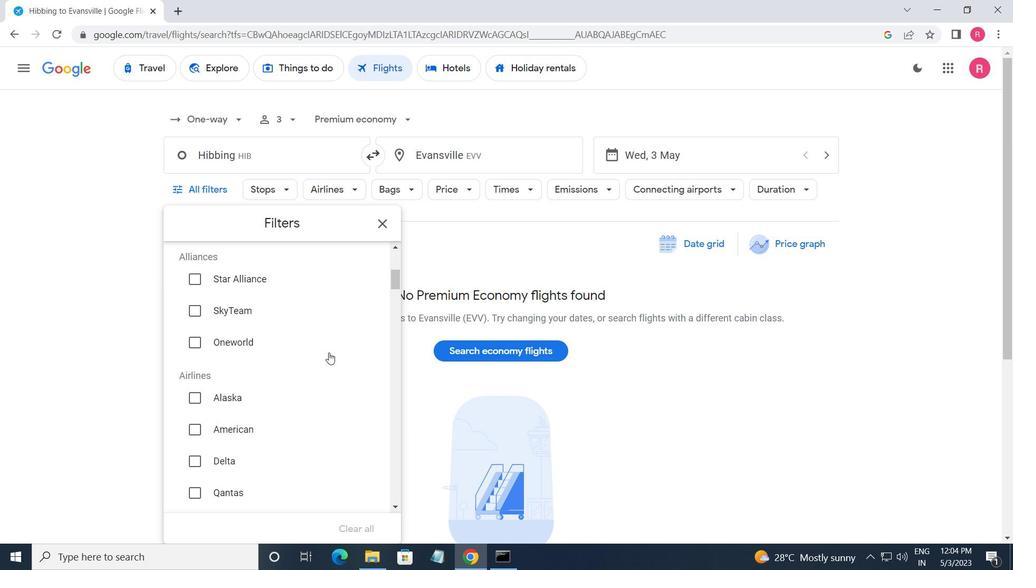 
Action: Mouse scrolled (328, 353) with delta (0, 0)
Screenshot: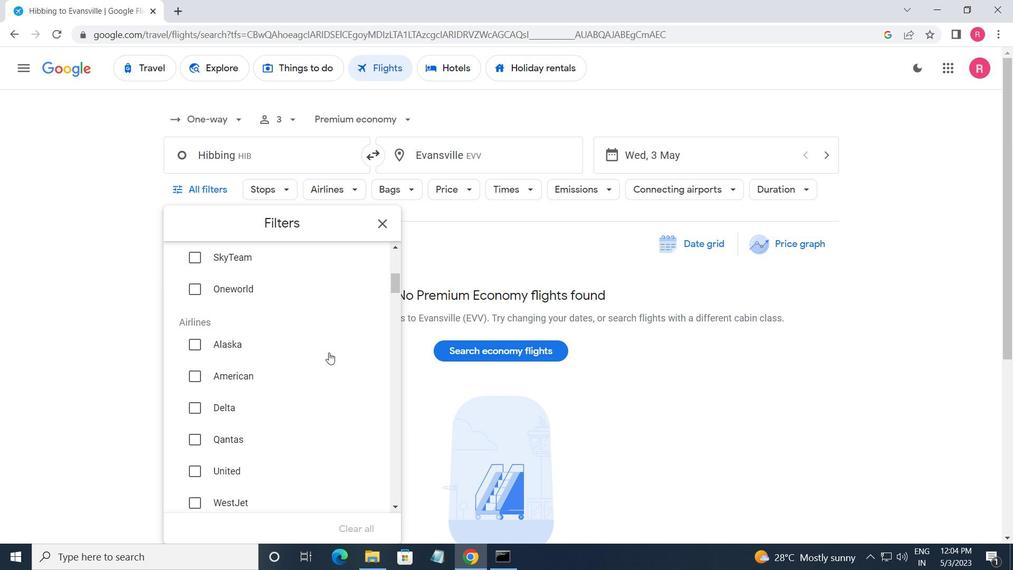 
Action: Mouse moved to (320, 357)
Screenshot: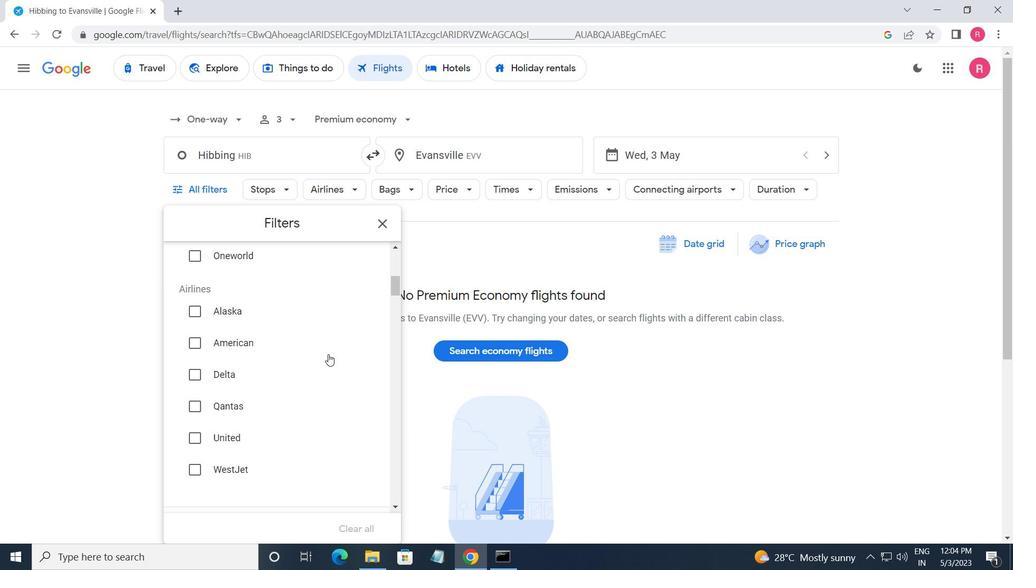 
Action: Mouse scrolled (320, 357) with delta (0, 0)
Screenshot: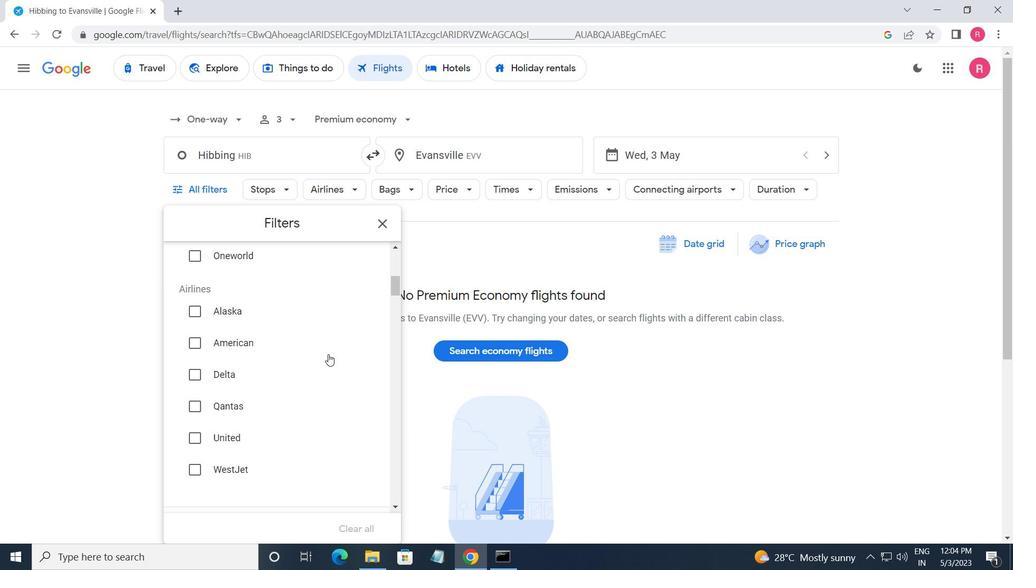 
Action: Mouse moved to (326, 379)
Screenshot: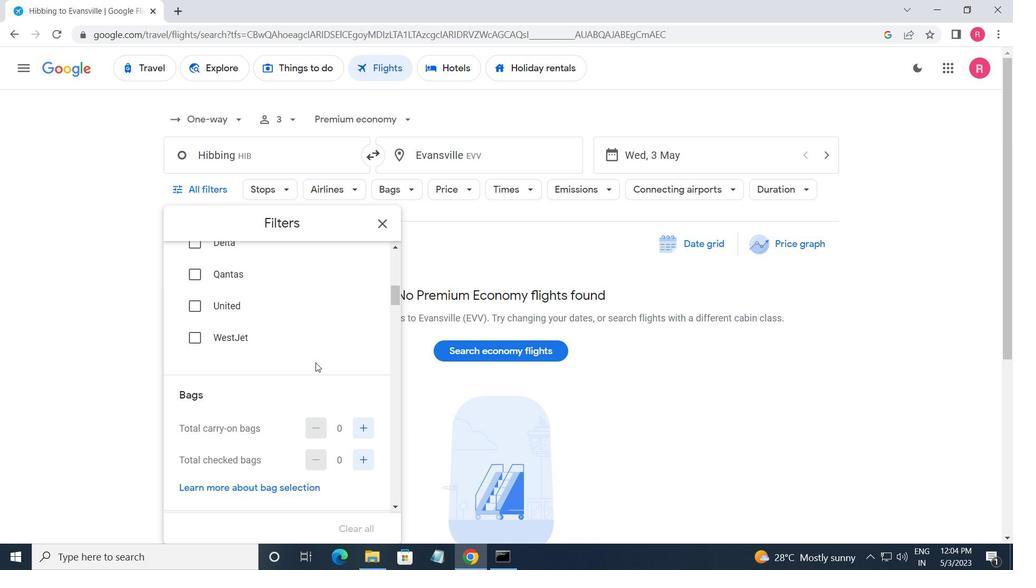 
Action: Mouse scrolled (326, 378) with delta (0, 0)
Screenshot: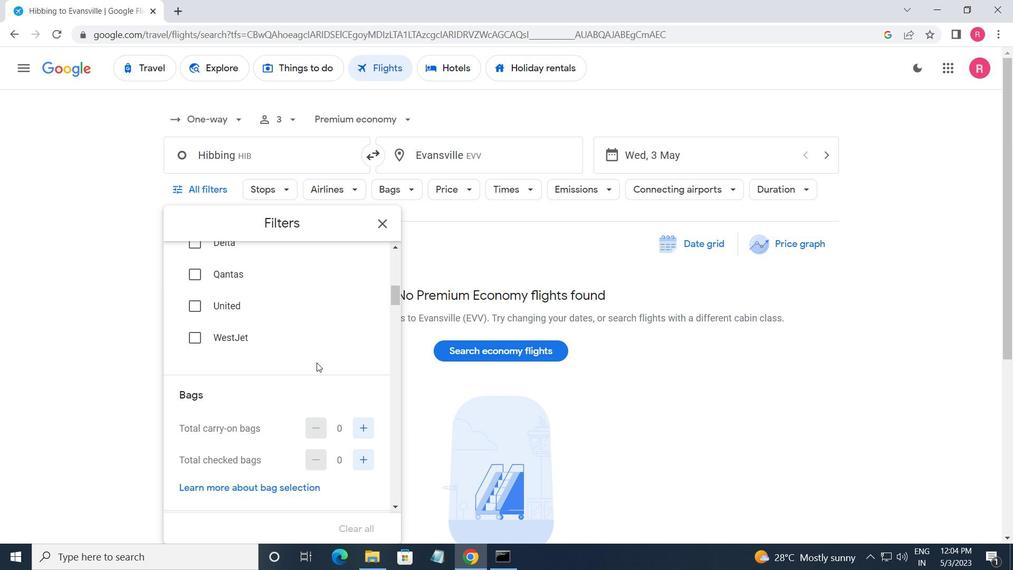 
Action: Mouse moved to (358, 360)
Screenshot: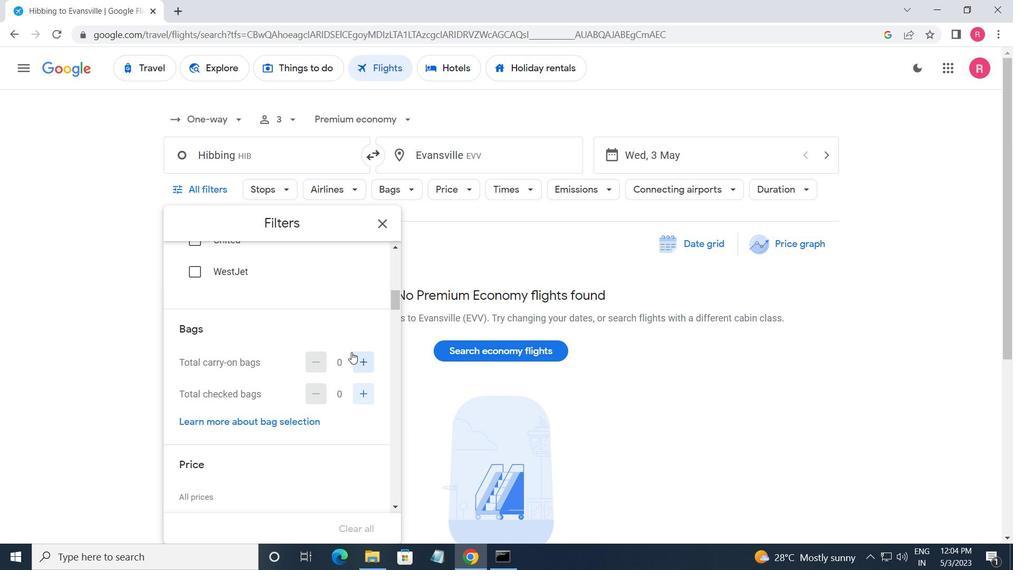 
Action: Mouse pressed left at (358, 360)
Screenshot: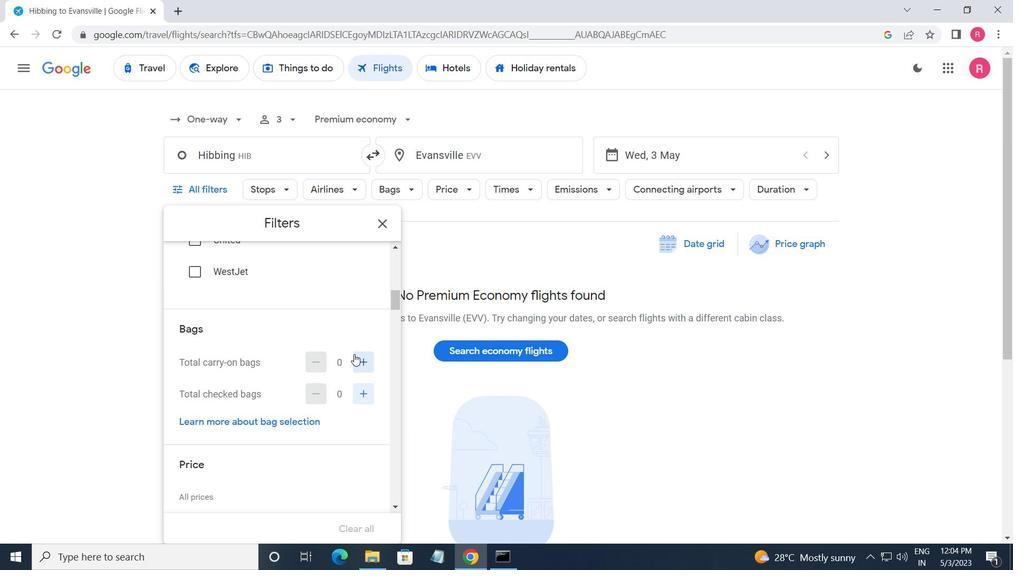 
Action: Mouse pressed left at (358, 360)
Screenshot: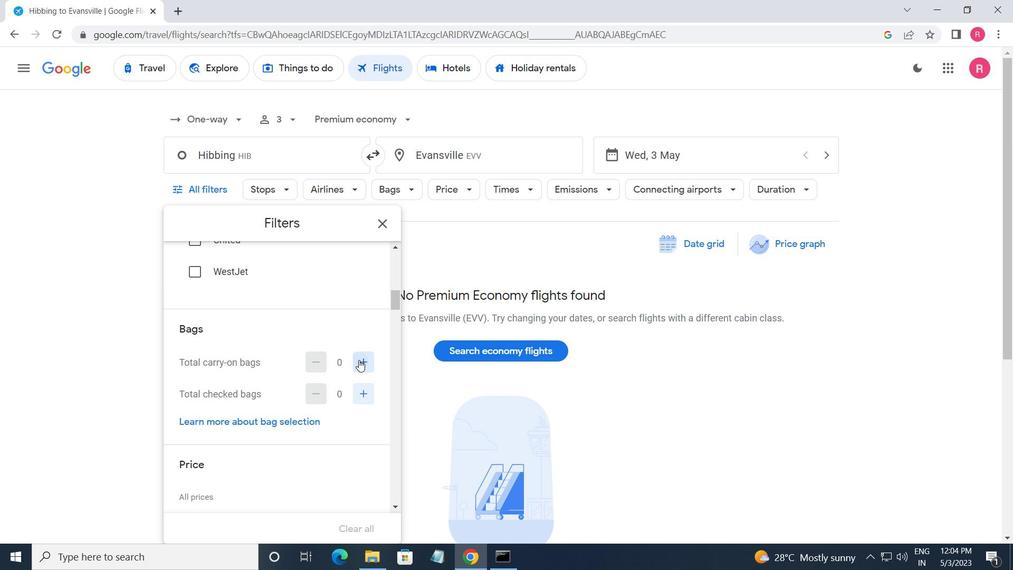 
Action: Mouse moved to (361, 401)
Screenshot: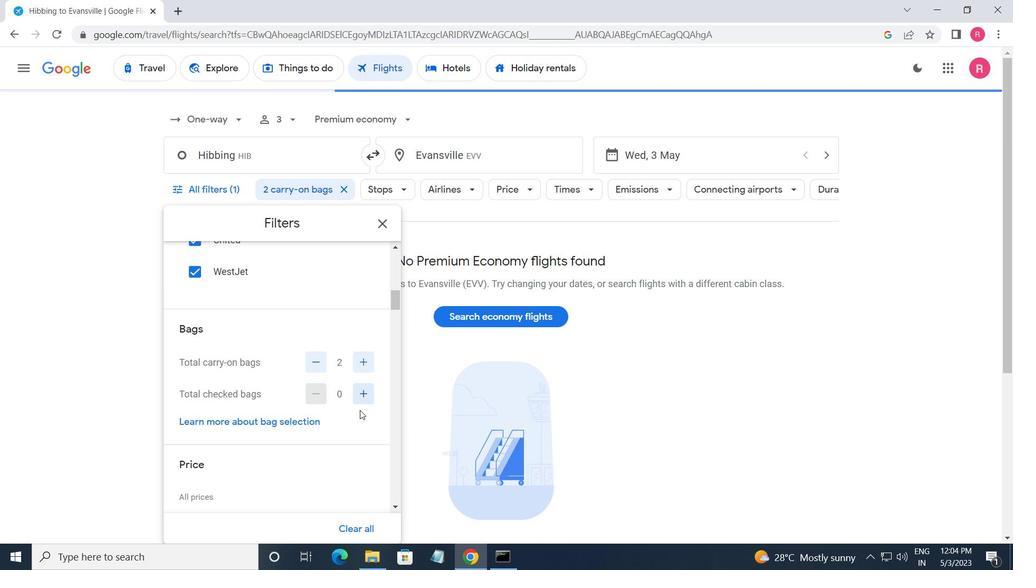
Action: Mouse pressed left at (361, 401)
Screenshot: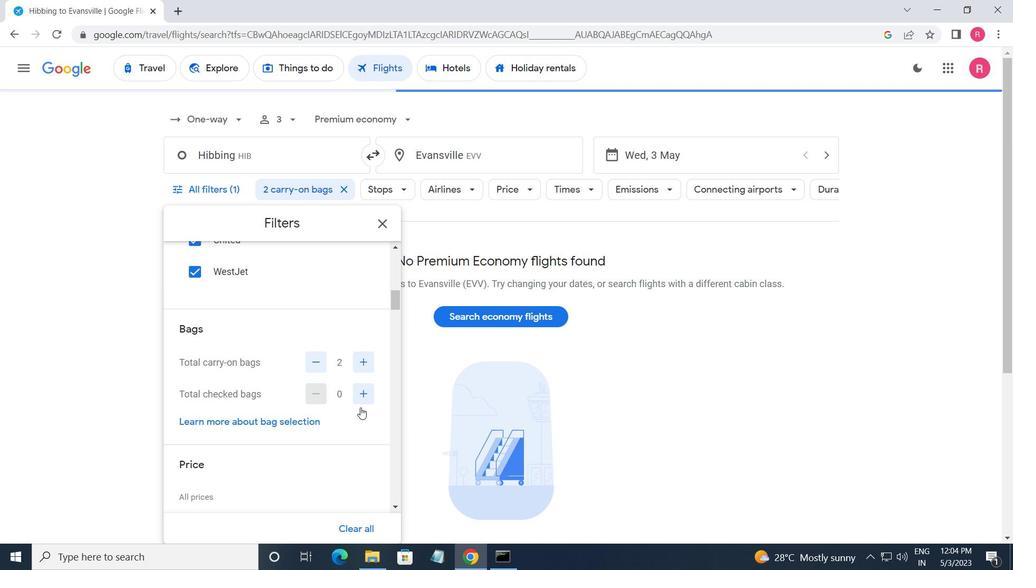
Action: Mouse moved to (361, 400)
Screenshot: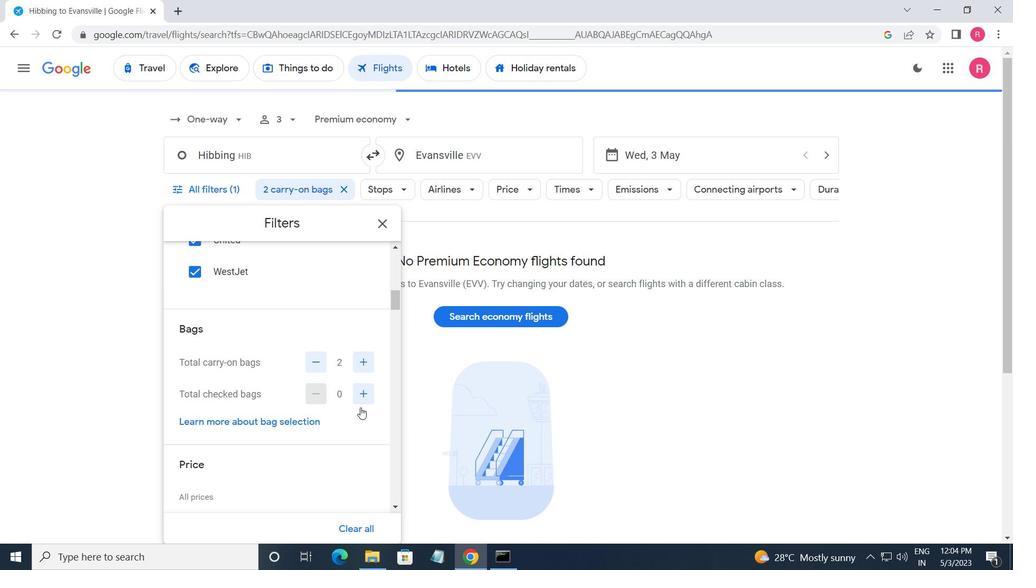 
Action: Mouse pressed left at (361, 400)
Screenshot: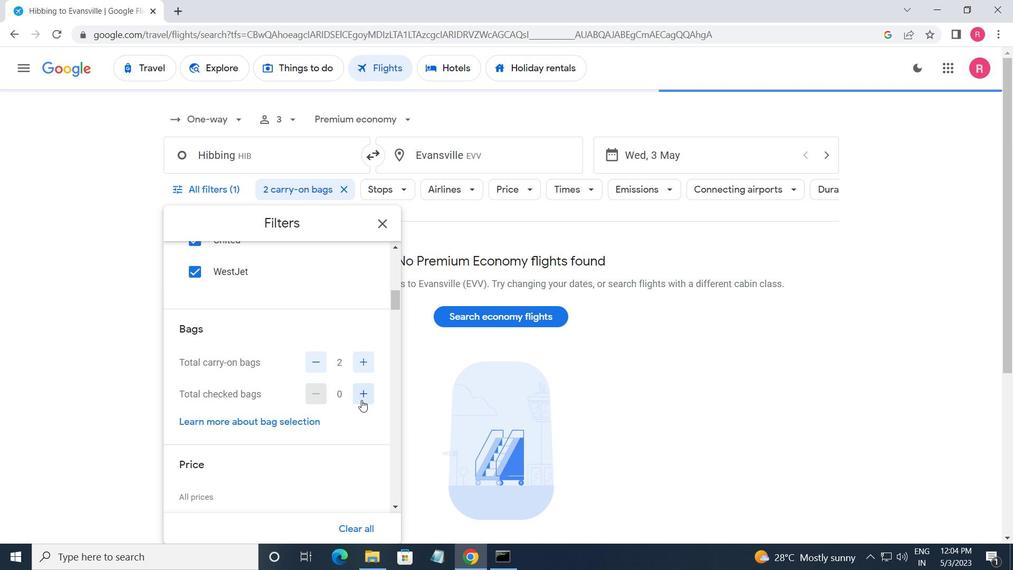 
Action: Mouse pressed left at (361, 400)
Screenshot: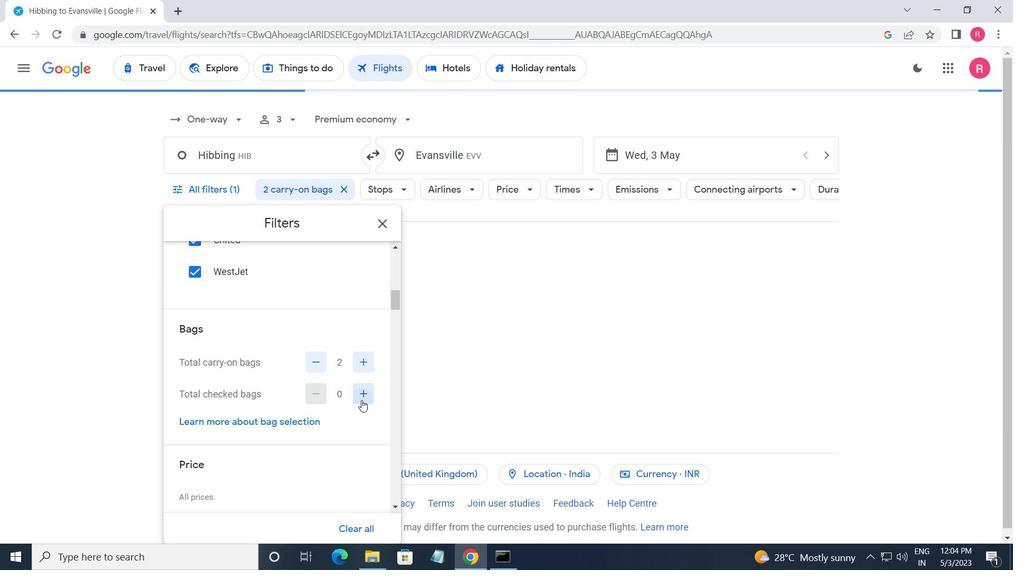 
Action: Mouse pressed left at (361, 400)
Screenshot: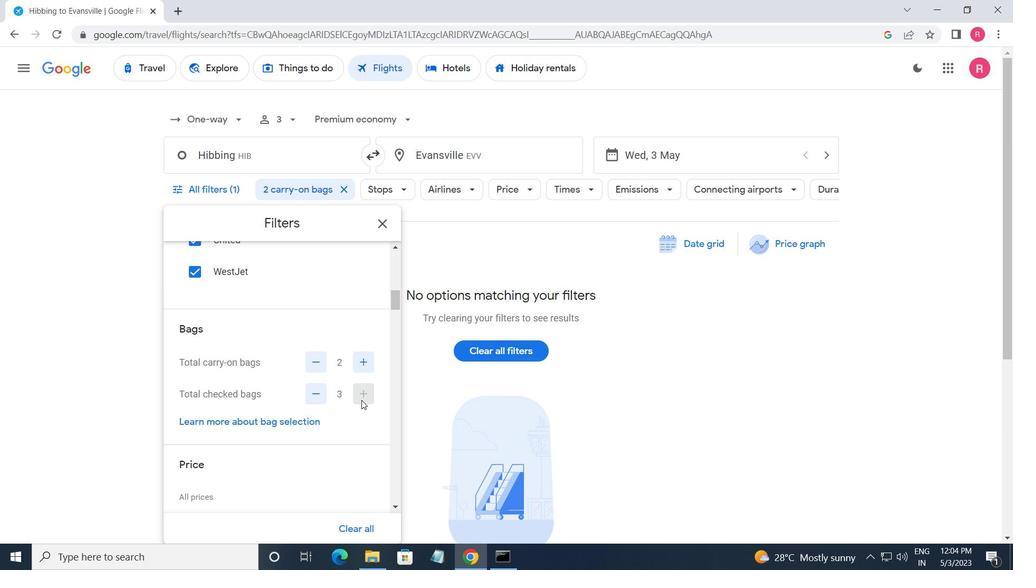 
Action: Mouse moved to (361, 406)
Screenshot: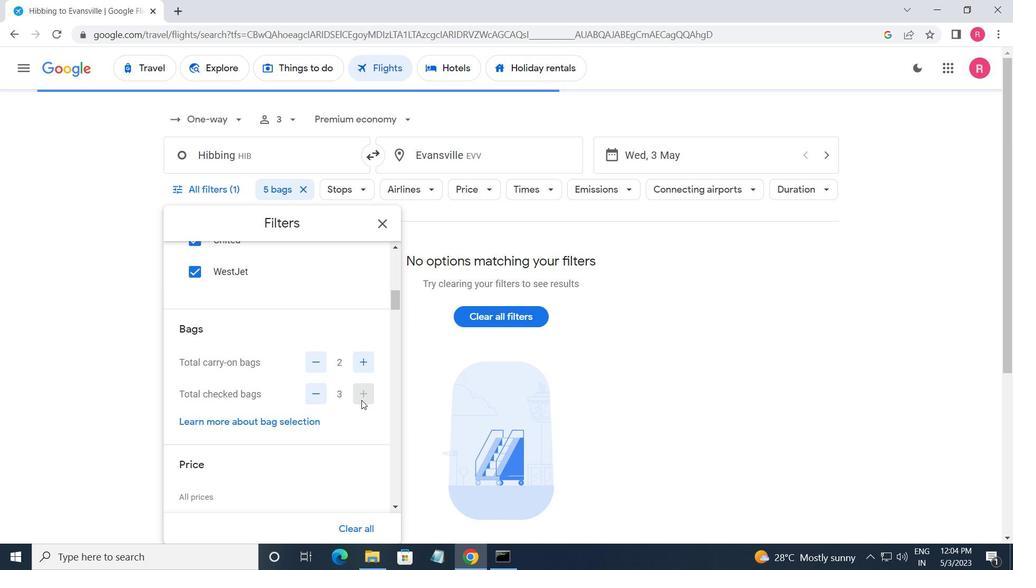 
Action: Mouse scrolled (361, 405) with delta (0, 0)
Screenshot: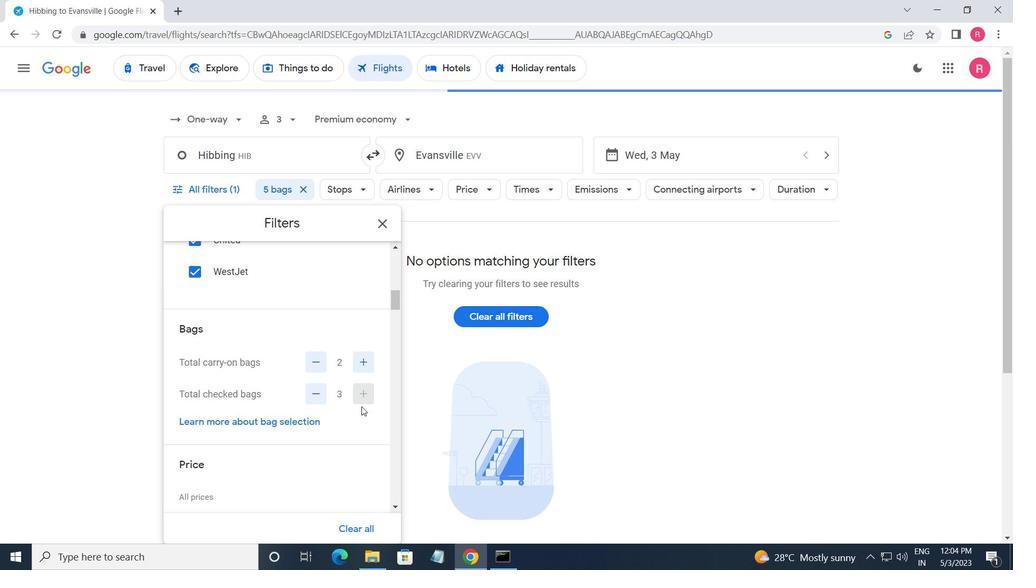 
Action: Mouse scrolled (361, 405) with delta (0, 0)
Screenshot: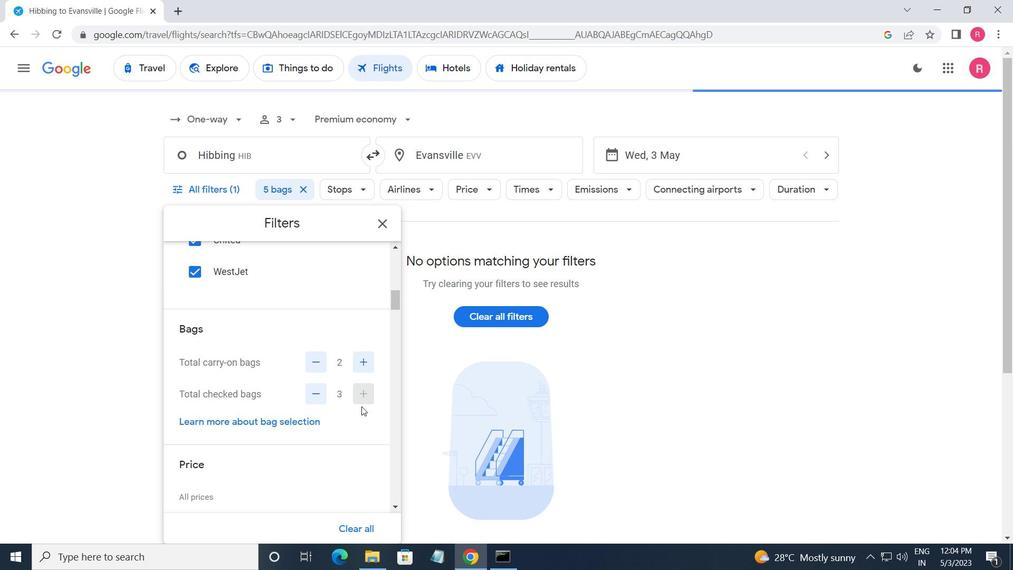 
Action: Mouse moved to (353, 414)
Screenshot: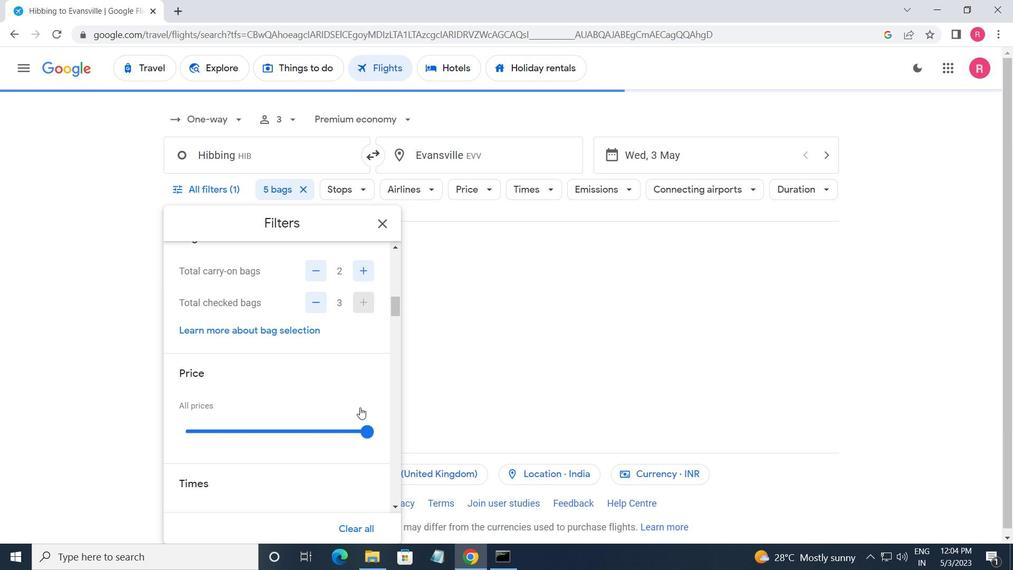 
Action: Mouse scrolled (353, 414) with delta (0, 0)
Screenshot: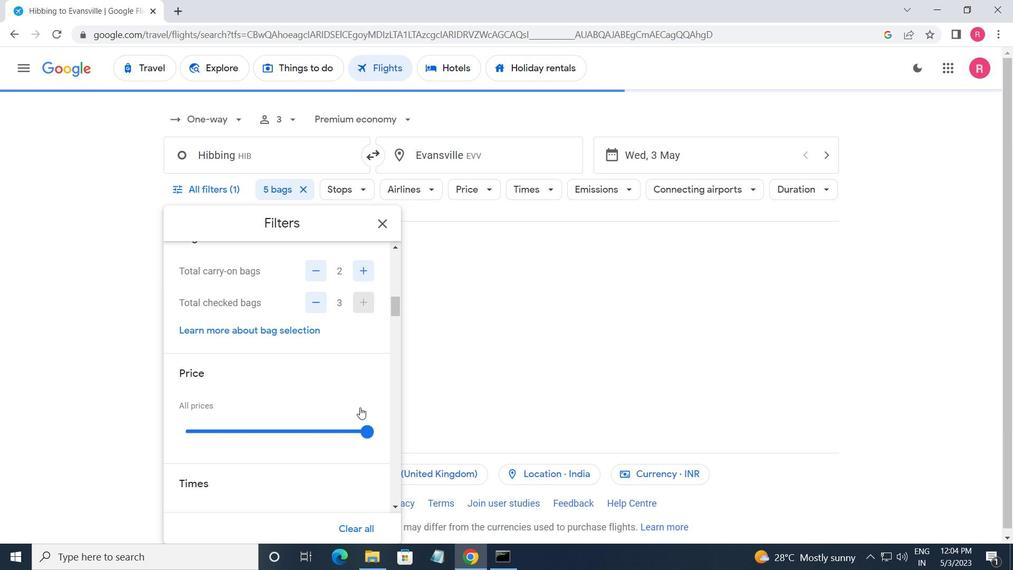 
Action: Mouse moved to (367, 331)
Screenshot: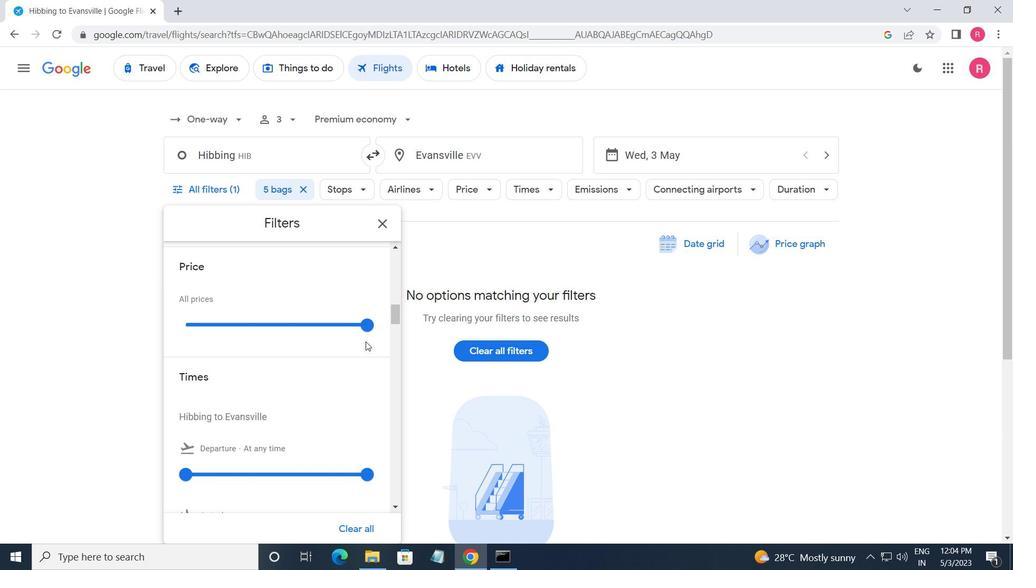 
Action: Mouse pressed left at (367, 331)
Screenshot: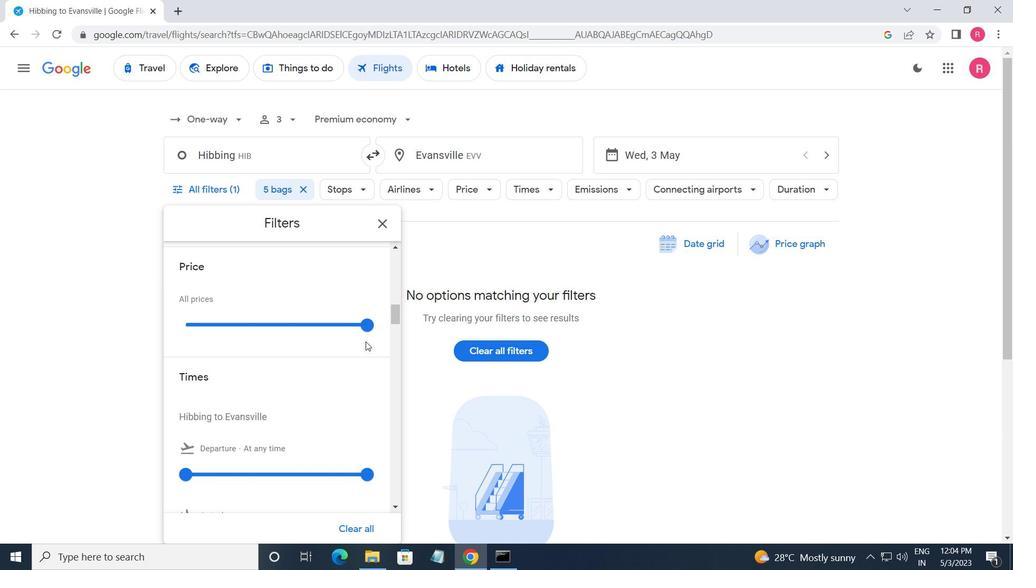 
Action: Mouse moved to (171, 473)
Screenshot: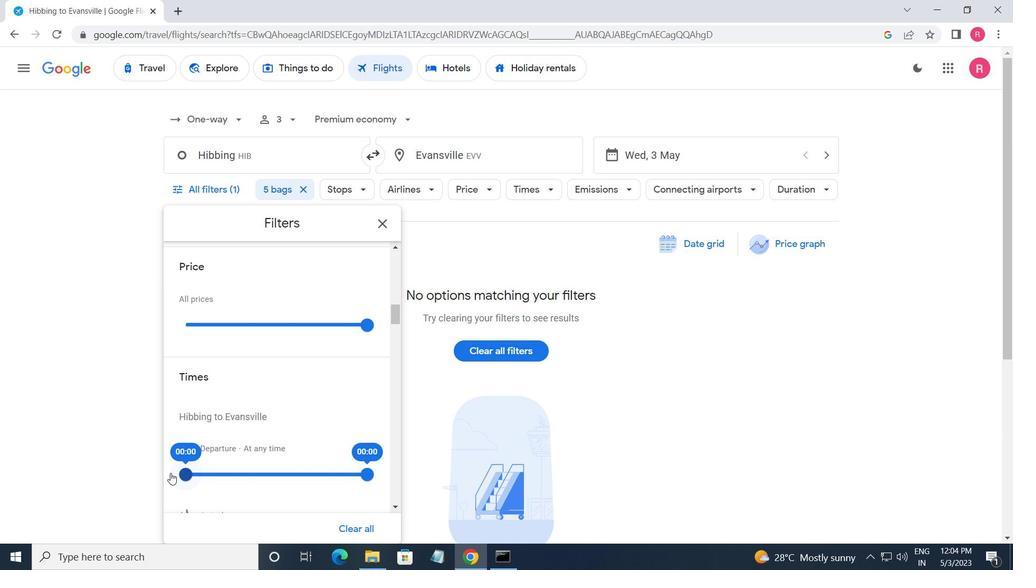 
Action: Mouse pressed left at (171, 473)
Screenshot: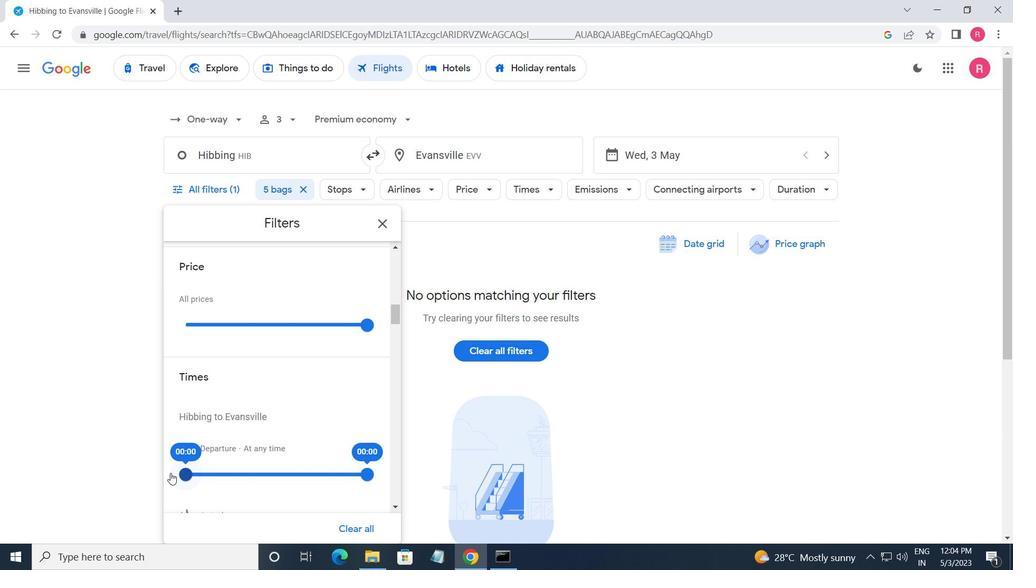 
Action: Mouse moved to (370, 469)
Screenshot: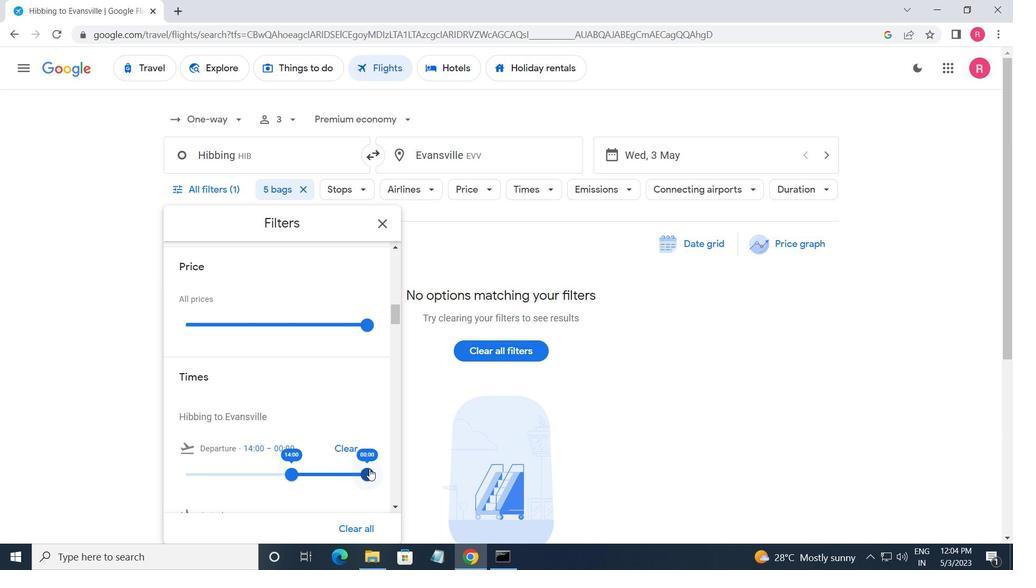 
Action: Mouse pressed left at (370, 469)
Screenshot: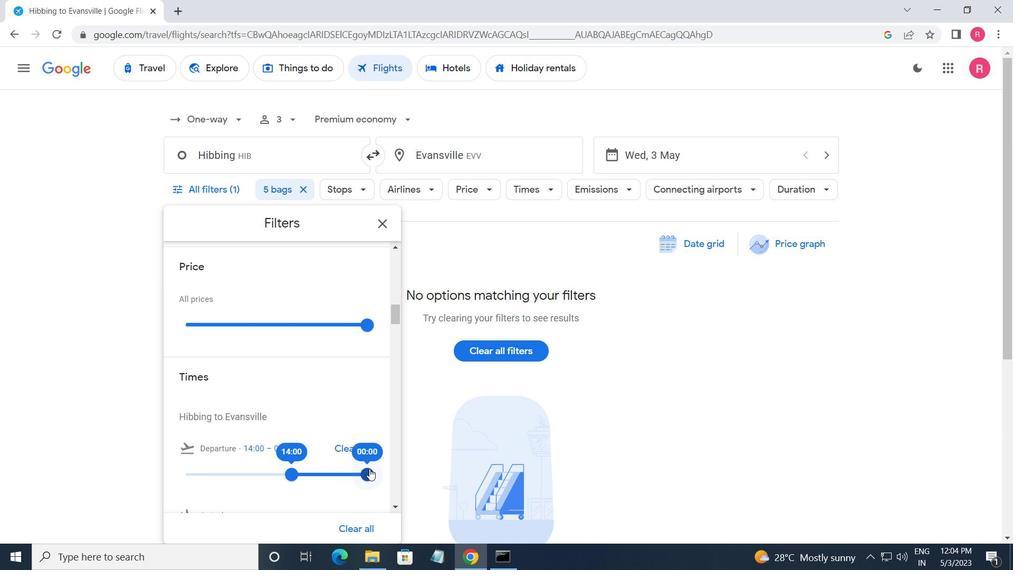 
Action: Mouse moved to (377, 229)
Screenshot: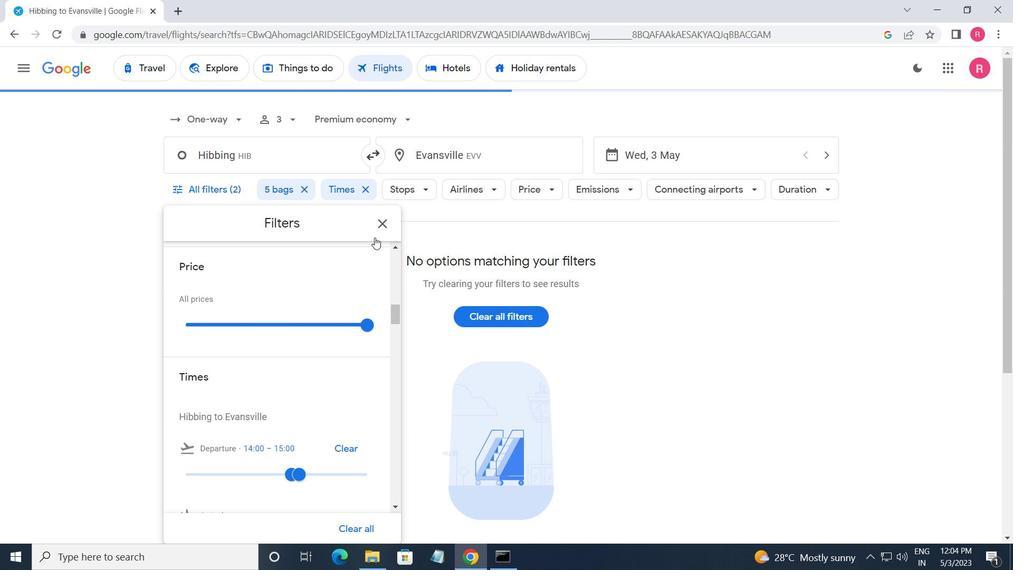 
Action: Mouse pressed left at (377, 229)
Screenshot: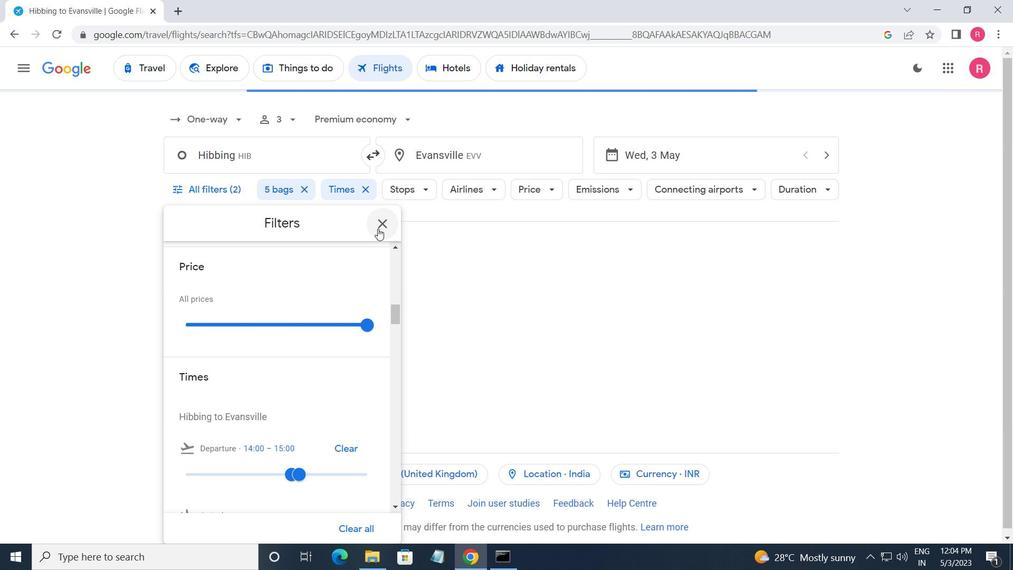 
Action: Mouse moved to (355, 270)
Screenshot: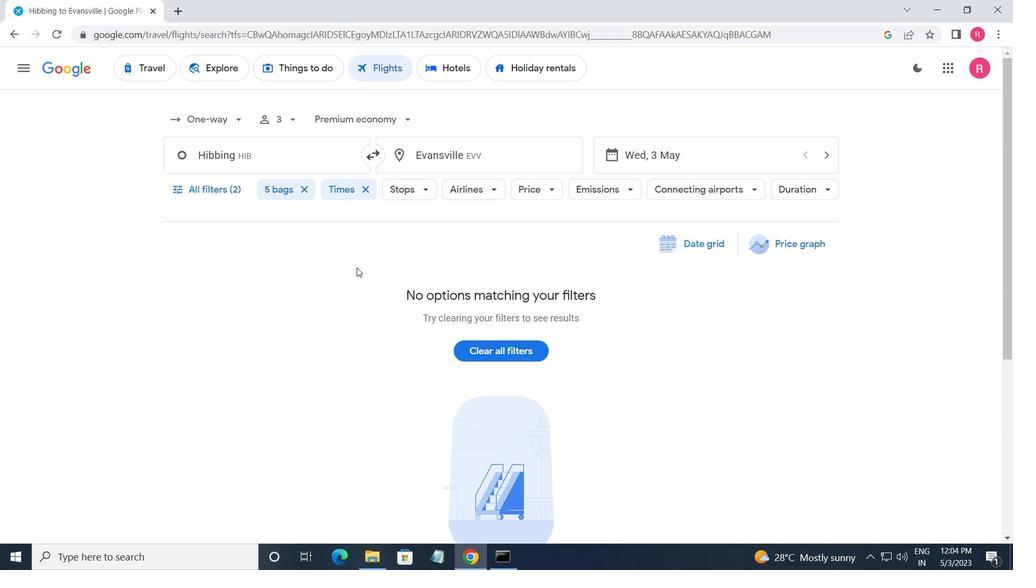 
